 Task: Find connections with filter location L'Eliana with filter topic #linkedinlearningwith filter profile language Spanish with filter current company Vodafone with filter school Govt. Holkar Science College A.B. Road, Indore with filter industry Building Finishing Contractors with filter service category Logo Design with filter keywords title Electrical Engineer
Action: Mouse moved to (487, 60)
Screenshot: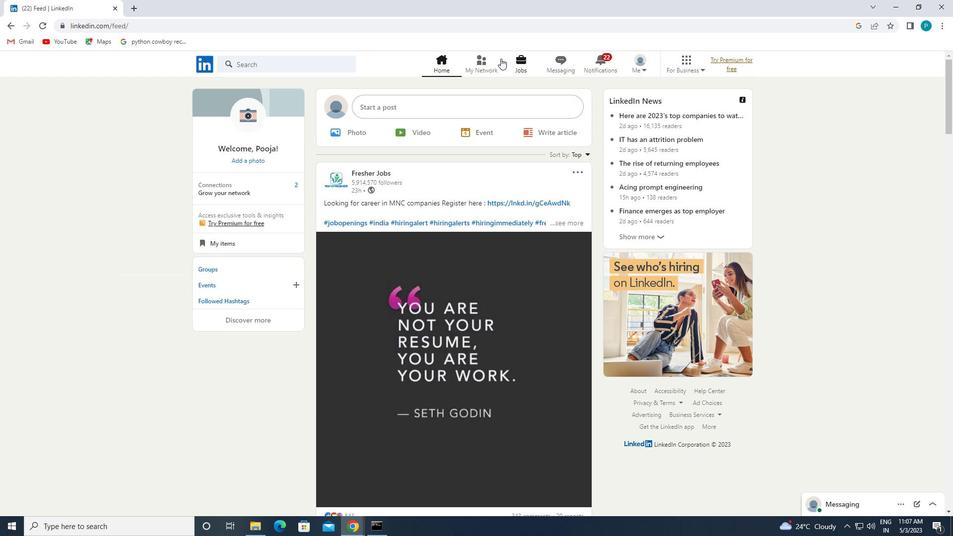 
Action: Mouse pressed left at (487, 60)
Screenshot: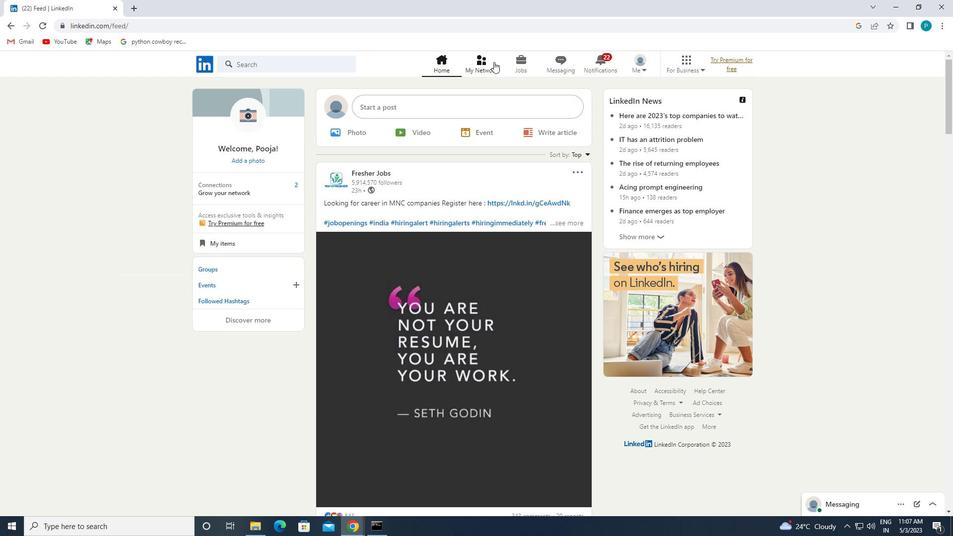 
Action: Mouse moved to (333, 115)
Screenshot: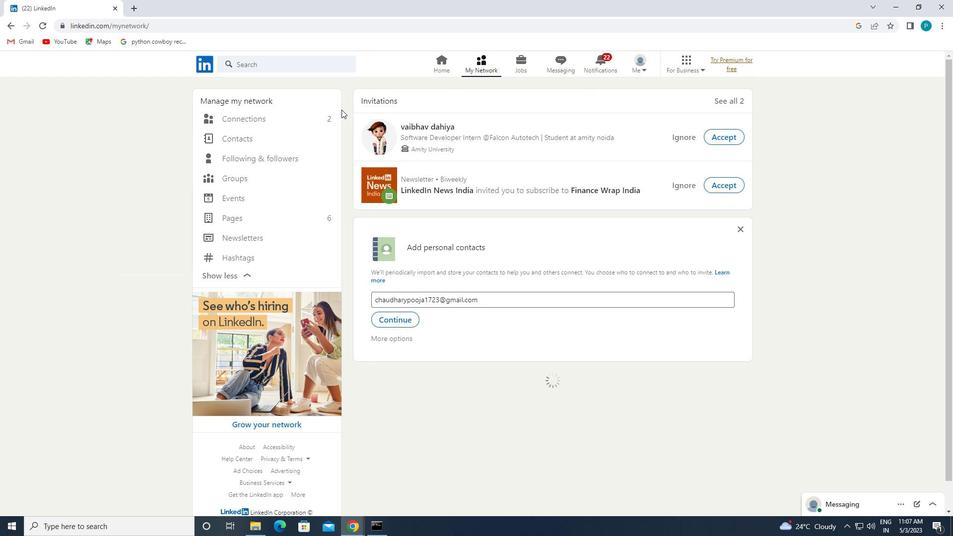 
Action: Mouse pressed left at (333, 115)
Screenshot: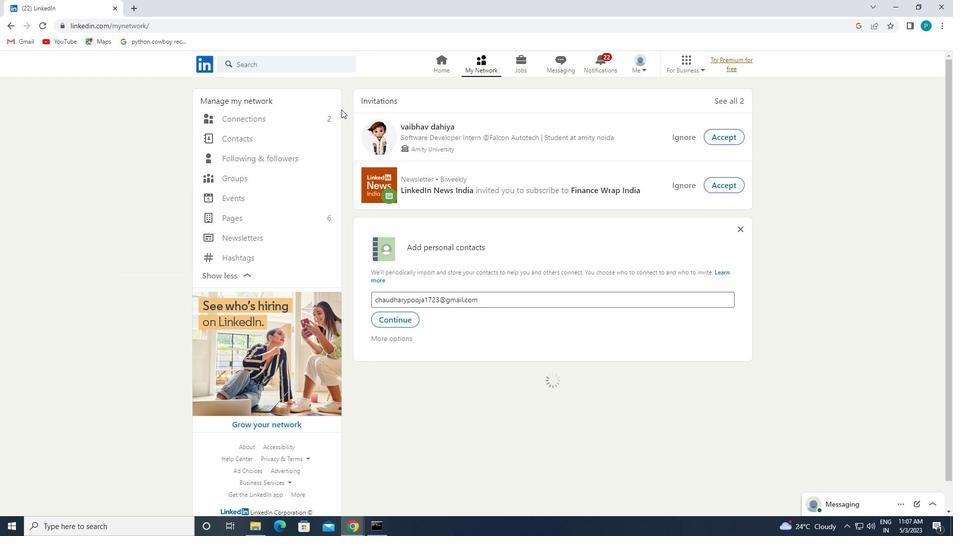 
Action: Mouse moved to (298, 118)
Screenshot: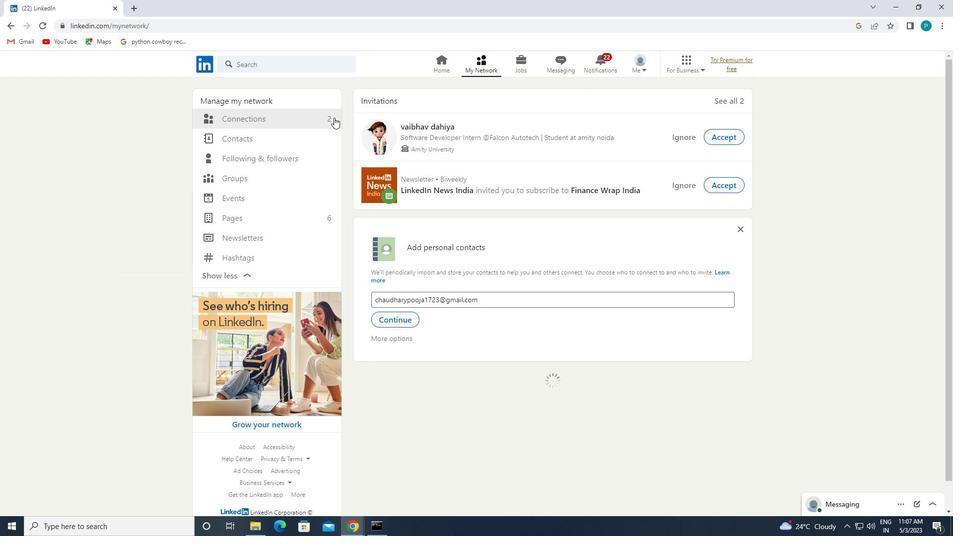 
Action: Mouse pressed left at (298, 118)
Screenshot: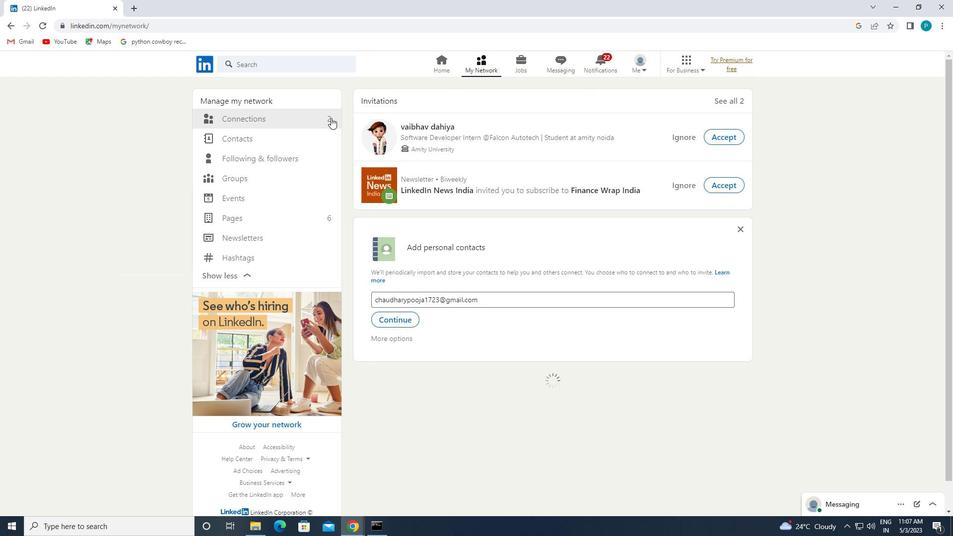 
Action: Mouse pressed left at (298, 118)
Screenshot: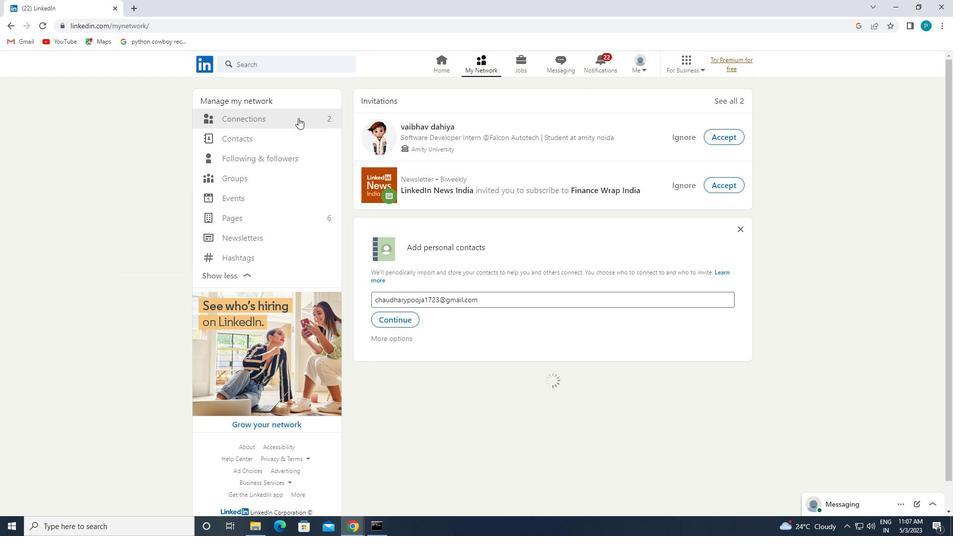 
Action: Mouse moved to (296, 116)
Screenshot: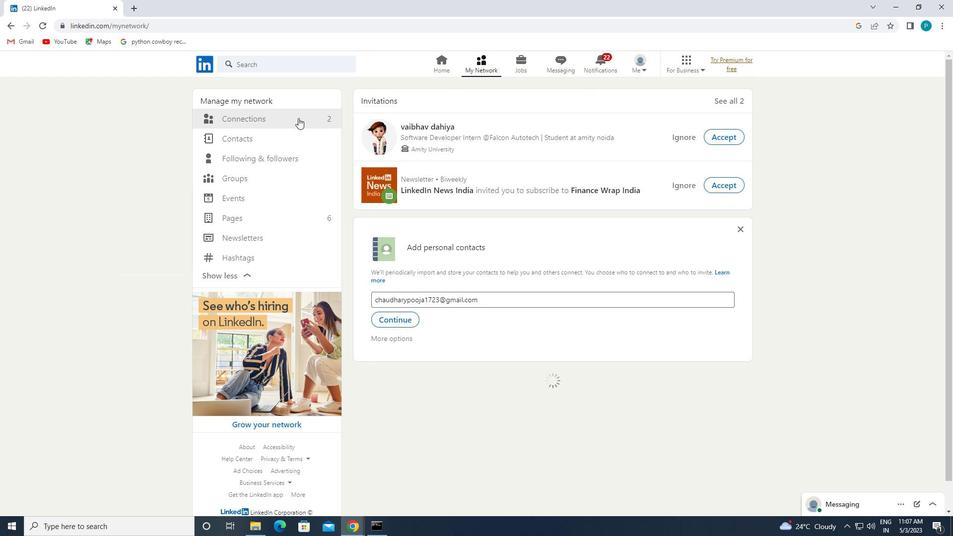 
Action: Mouse pressed left at (296, 116)
Screenshot: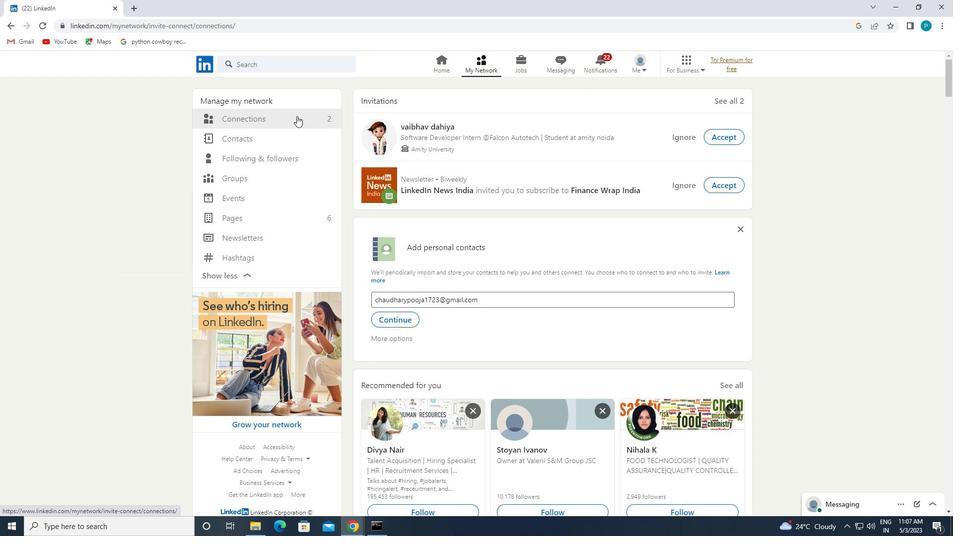 
Action: Mouse pressed left at (296, 116)
Screenshot: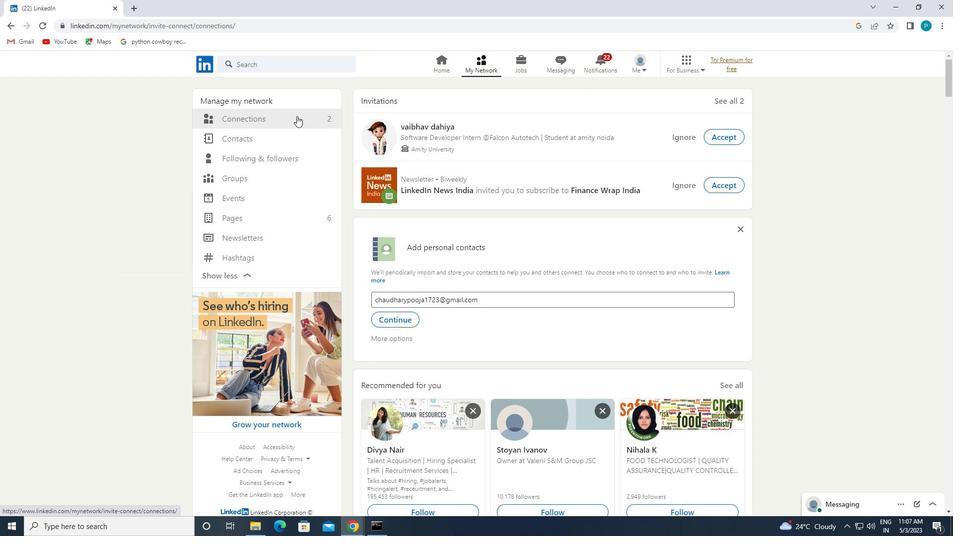 
Action: Mouse moved to (559, 124)
Screenshot: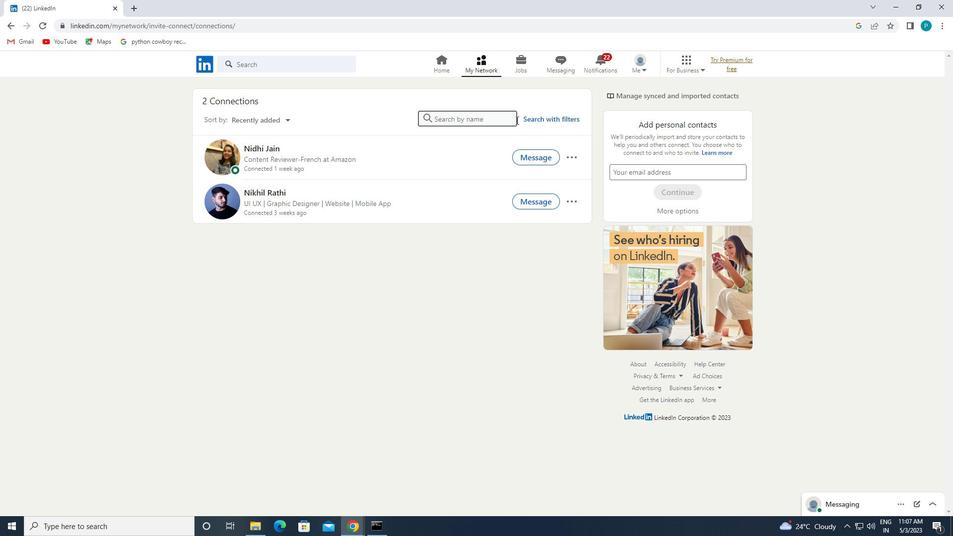 
Action: Mouse pressed left at (559, 124)
Screenshot: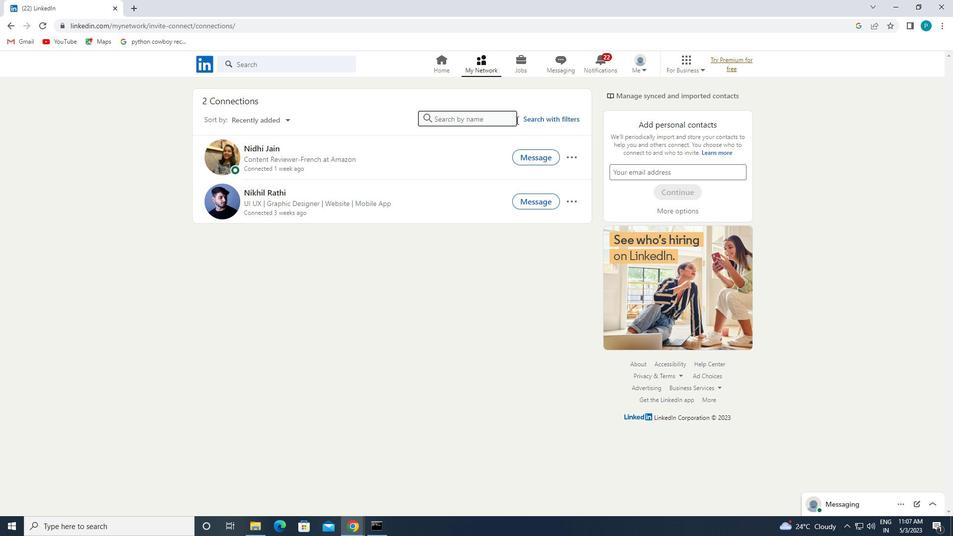 
Action: Mouse moved to (559, 122)
Screenshot: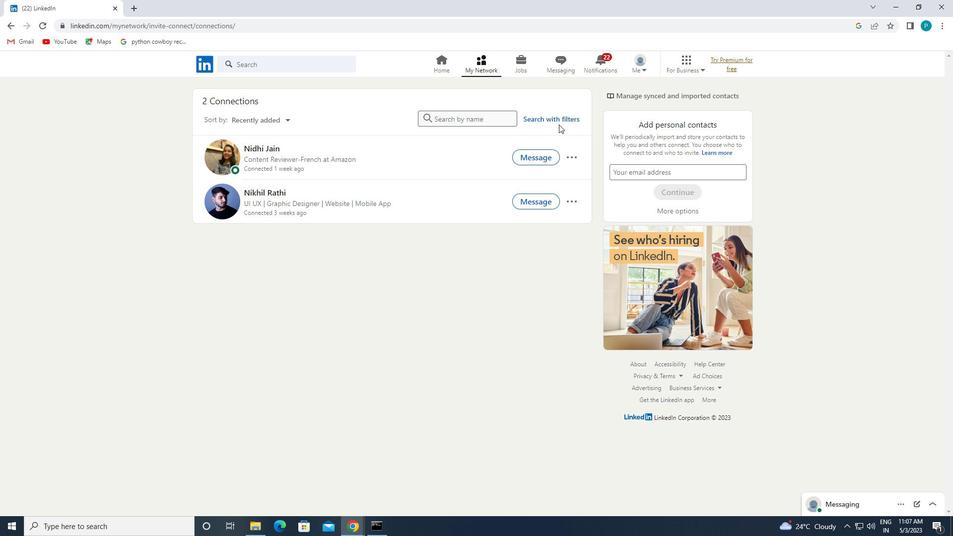 
Action: Mouse pressed left at (559, 122)
Screenshot: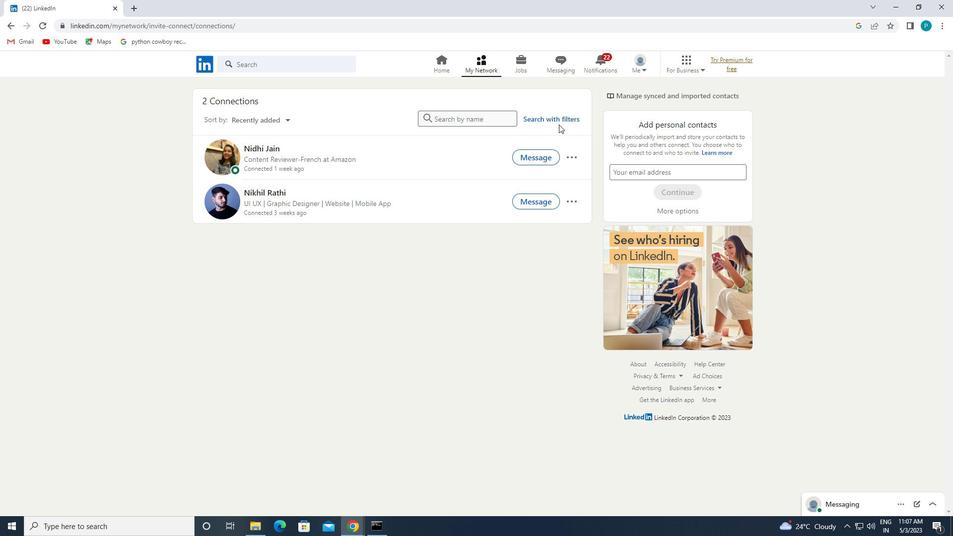 
Action: Mouse moved to (507, 86)
Screenshot: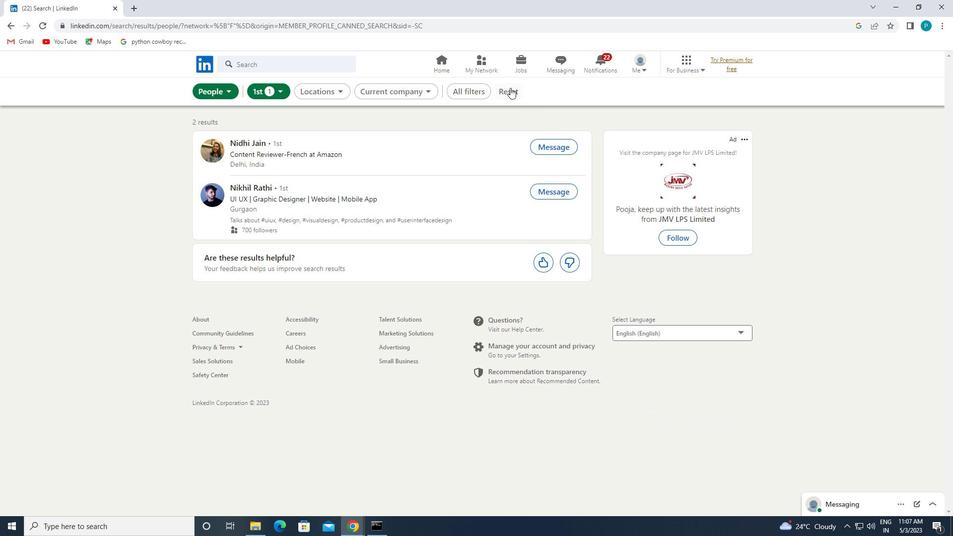 
Action: Mouse pressed left at (507, 86)
Screenshot: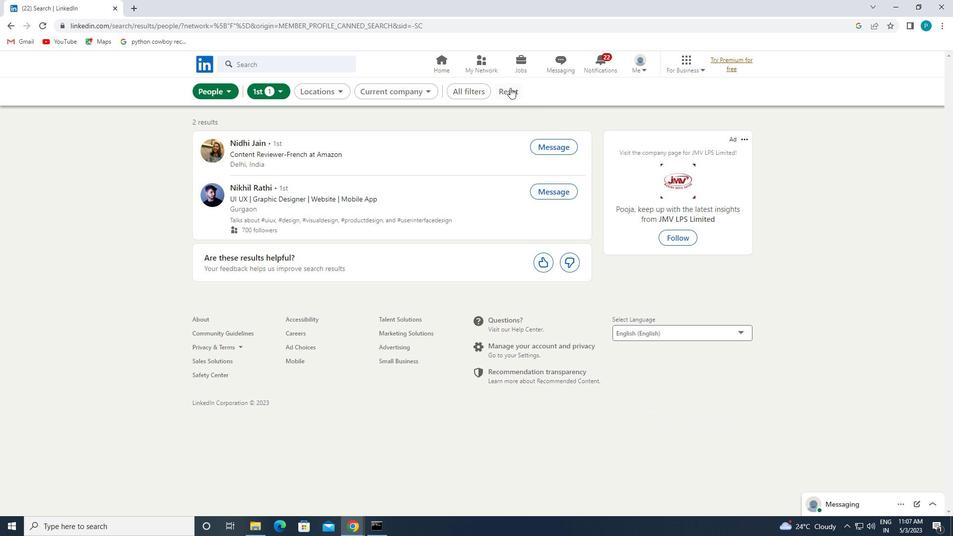 
Action: Mouse moved to (495, 93)
Screenshot: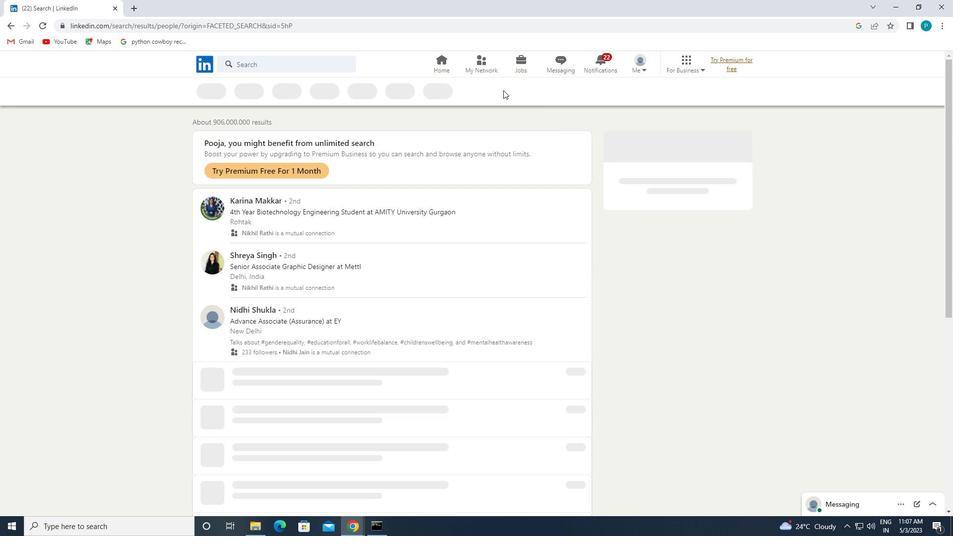 
Action: Mouse pressed left at (495, 93)
Screenshot: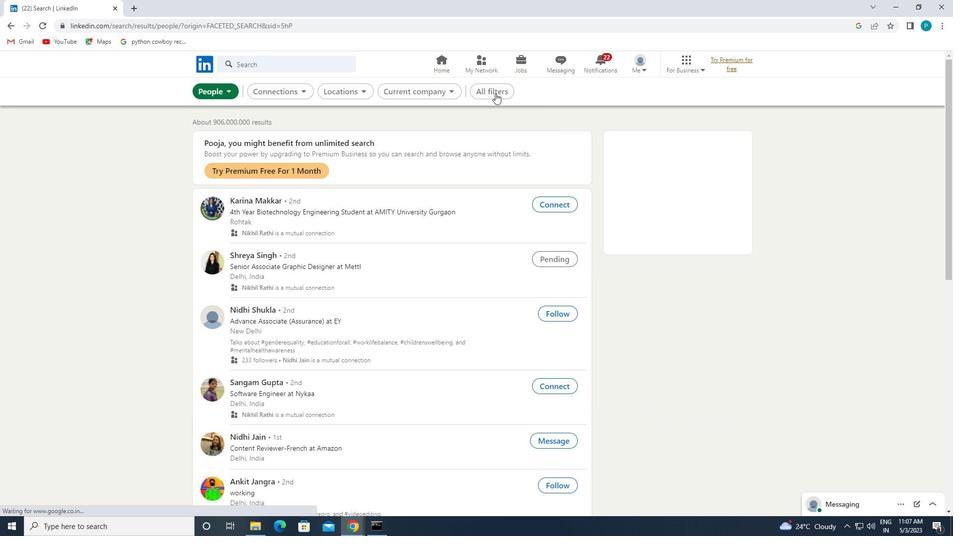 
Action: Mouse moved to (891, 304)
Screenshot: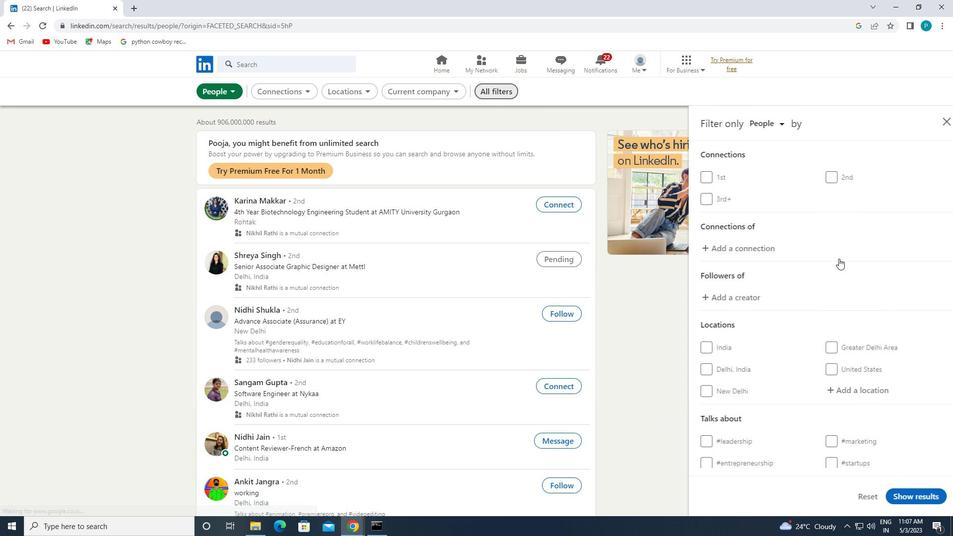 
Action: Mouse scrolled (891, 303) with delta (0, 0)
Screenshot: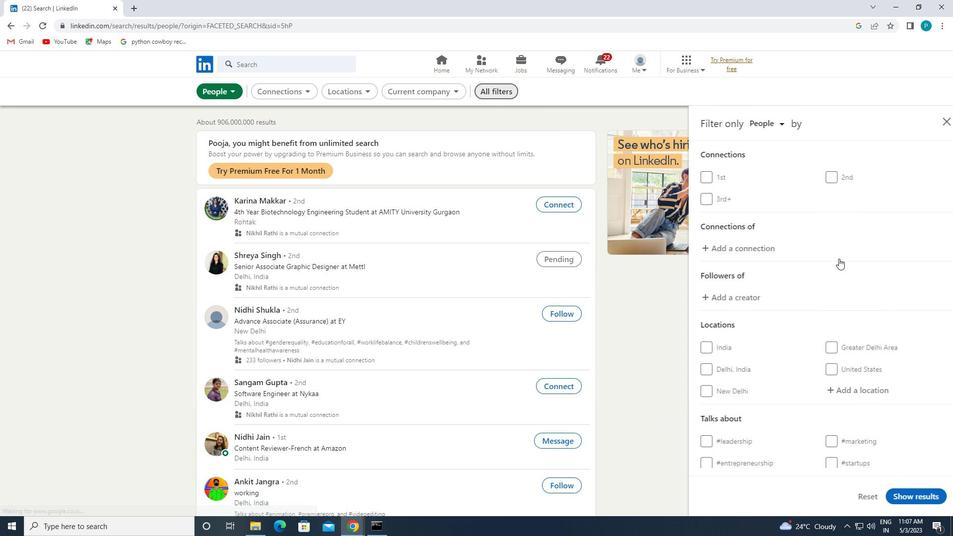 
Action: Mouse scrolled (891, 303) with delta (0, 0)
Screenshot: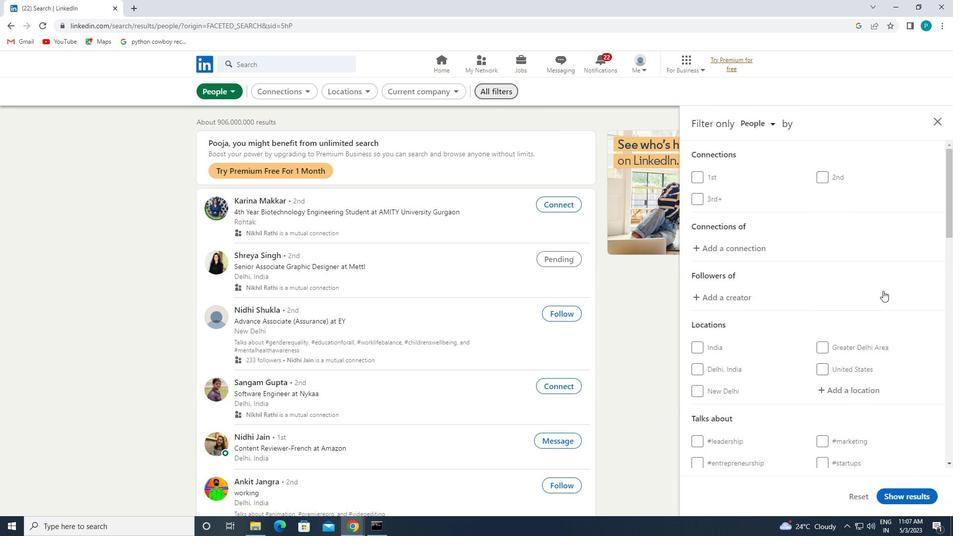 
Action: Mouse moved to (847, 293)
Screenshot: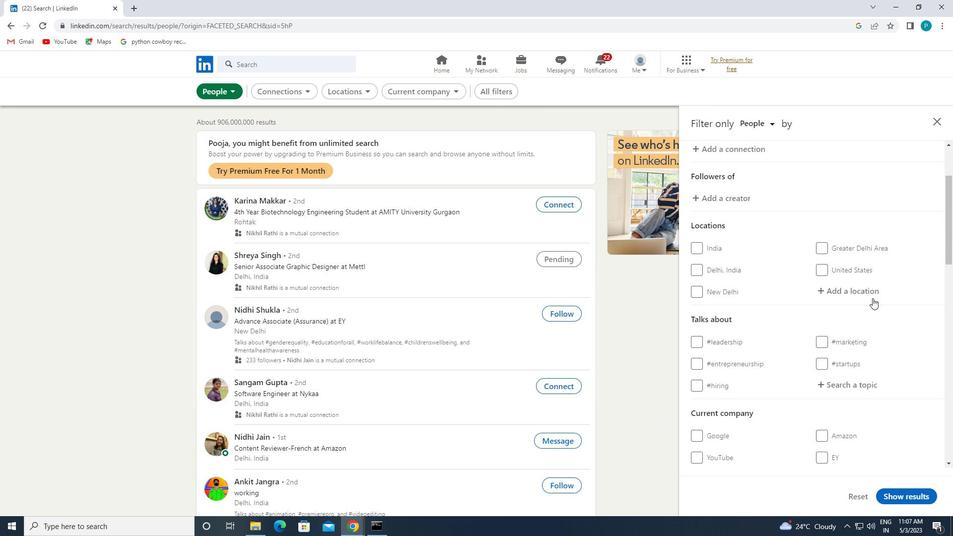 
Action: Mouse pressed left at (847, 293)
Screenshot: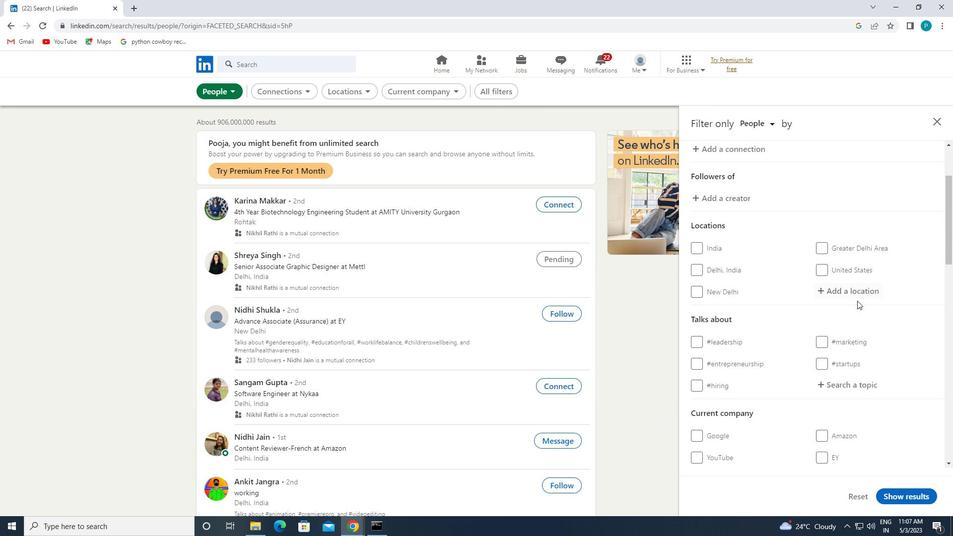 
Action: Mouse moved to (853, 297)
Screenshot: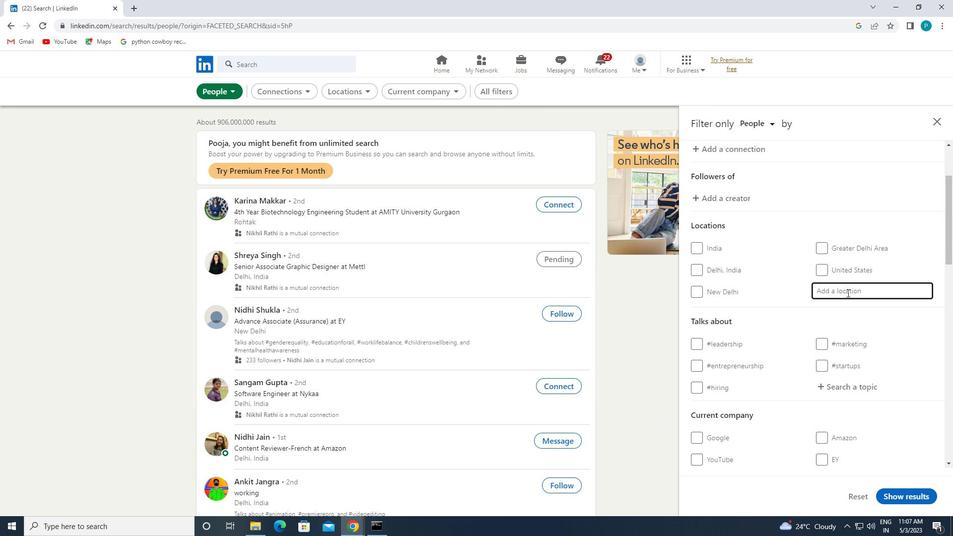 
Action: Key pressed <Key.caps_lock>l<Key.caps_lock>'<Key.space><Key.caps_lock>e<Key.caps_lock>liana
Screenshot: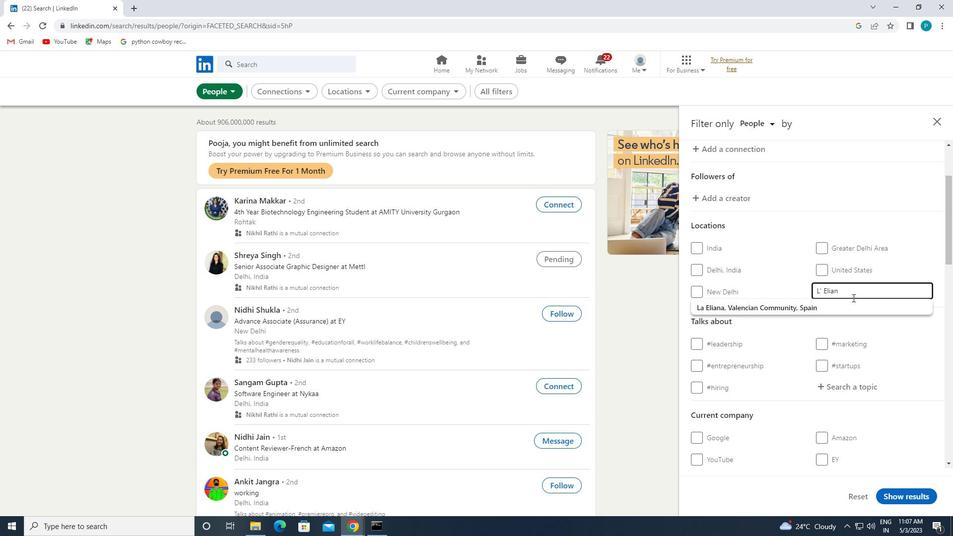 
Action: Mouse moved to (820, 304)
Screenshot: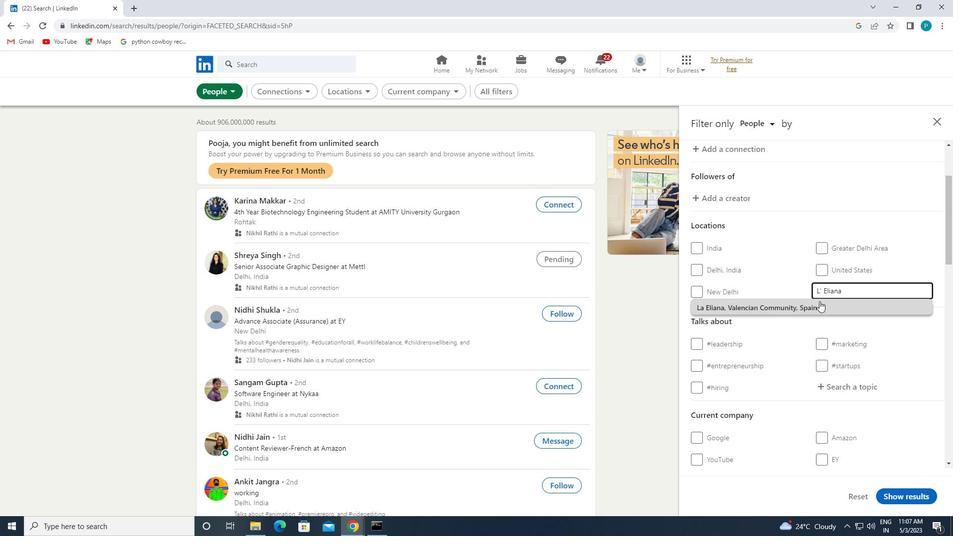 
Action: Mouse pressed left at (820, 304)
Screenshot: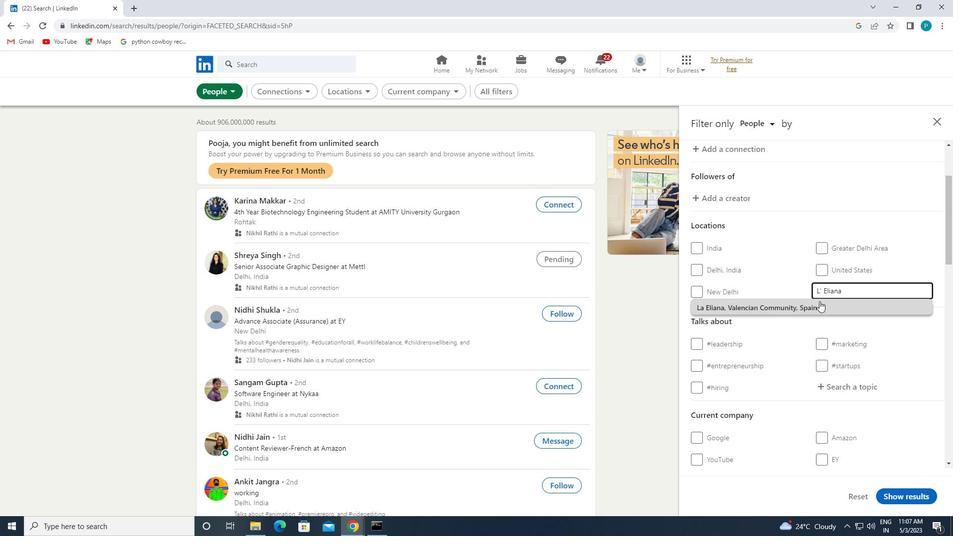 
Action: Mouse moved to (824, 303)
Screenshot: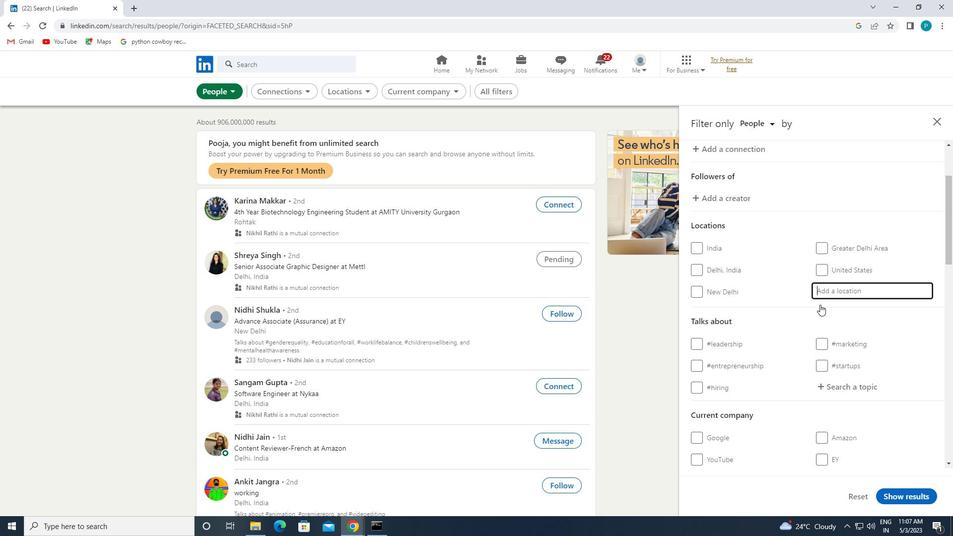 
Action: Mouse scrolled (824, 302) with delta (0, 0)
Screenshot: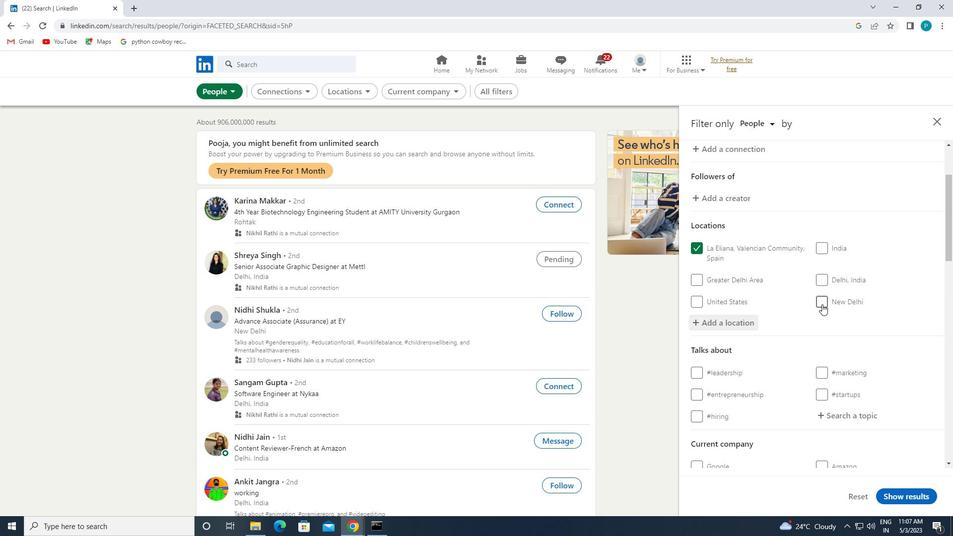 
Action: Mouse scrolled (824, 302) with delta (0, 0)
Screenshot: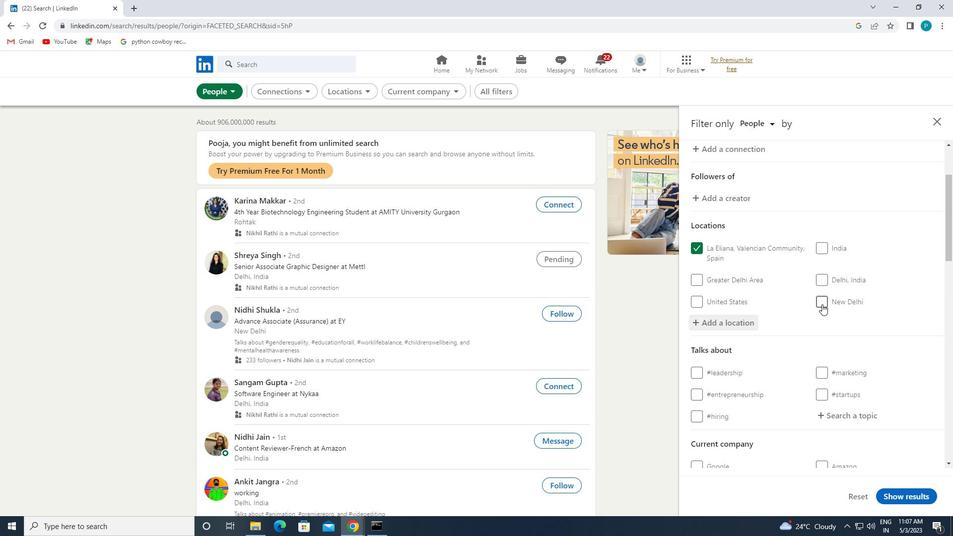 
Action: Mouse moved to (851, 318)
Screenshot: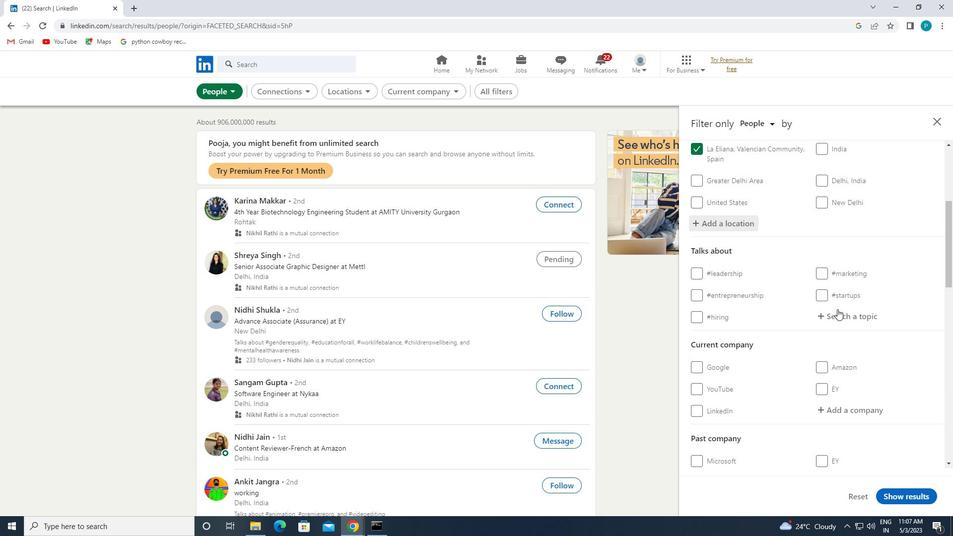 
Action: Mouse pressed left at (851, 318)
Screenshot: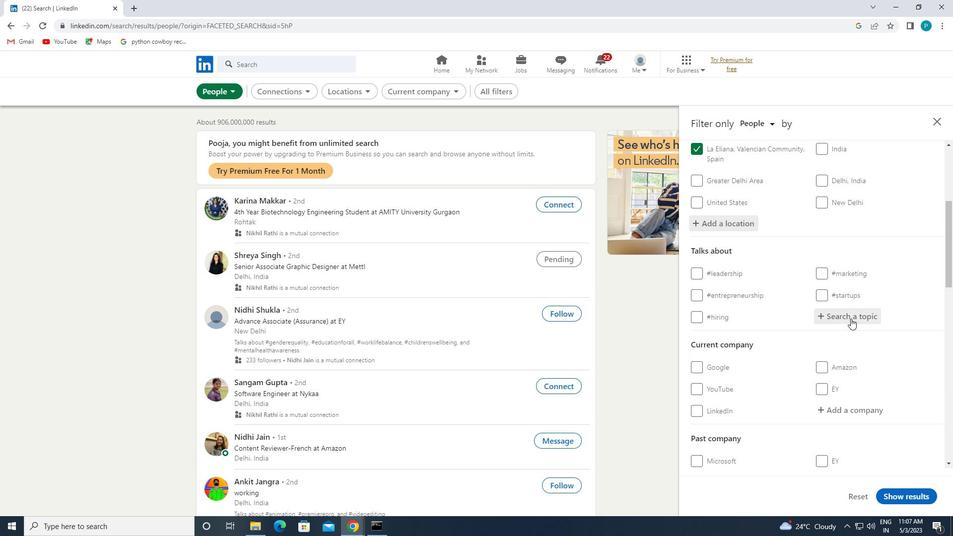 
Action: Mouse moved to (852, 319)
Screenshot: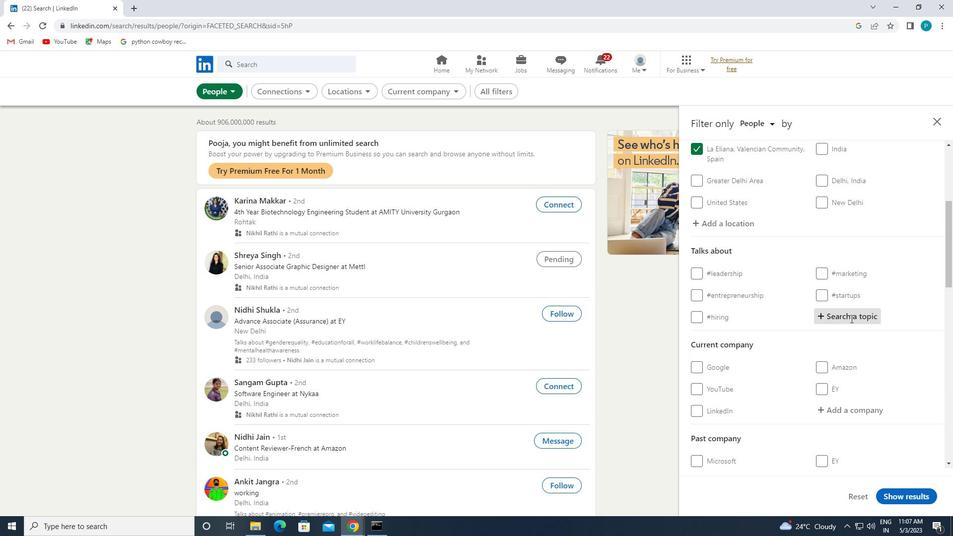 
Action: Key pressed <Key.shift>#<Key.caps_lock><Key.caps_lock>LINKEDIN<Key.caps_lock>L<Key.caps_lock>EARNING
Screenshot: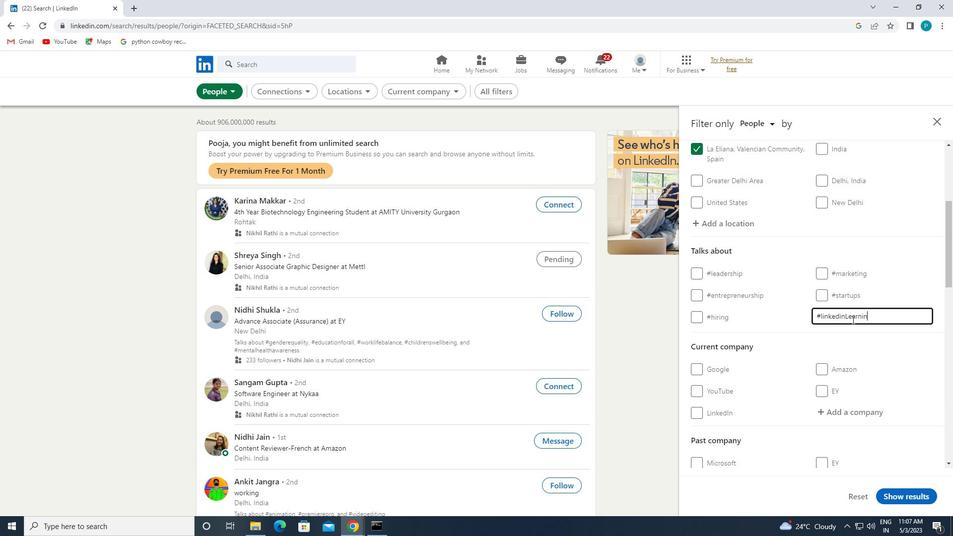 
Action: Mouse moved to (829, 369)
Screenshot: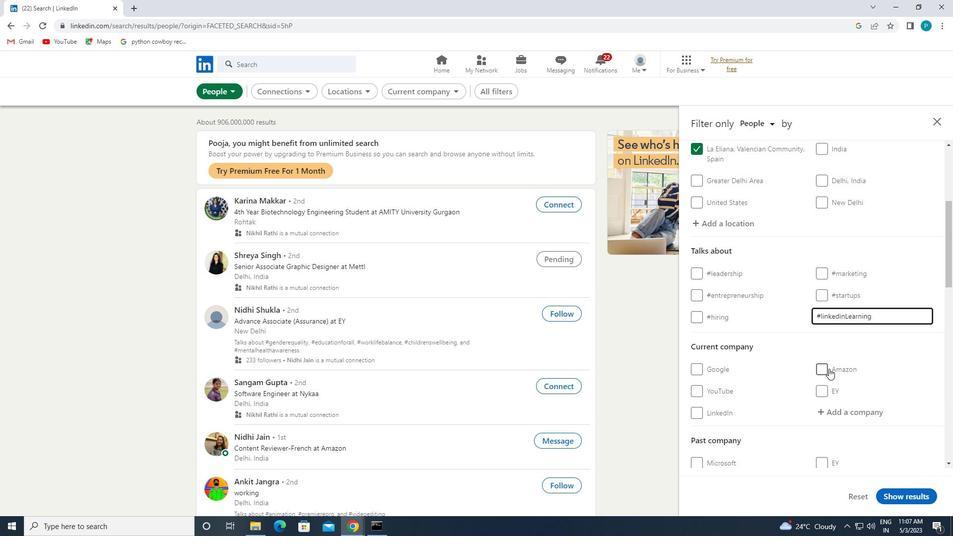 
Action: Mouse scrolled (829, 368) with delta (0, 0)
Screenshot: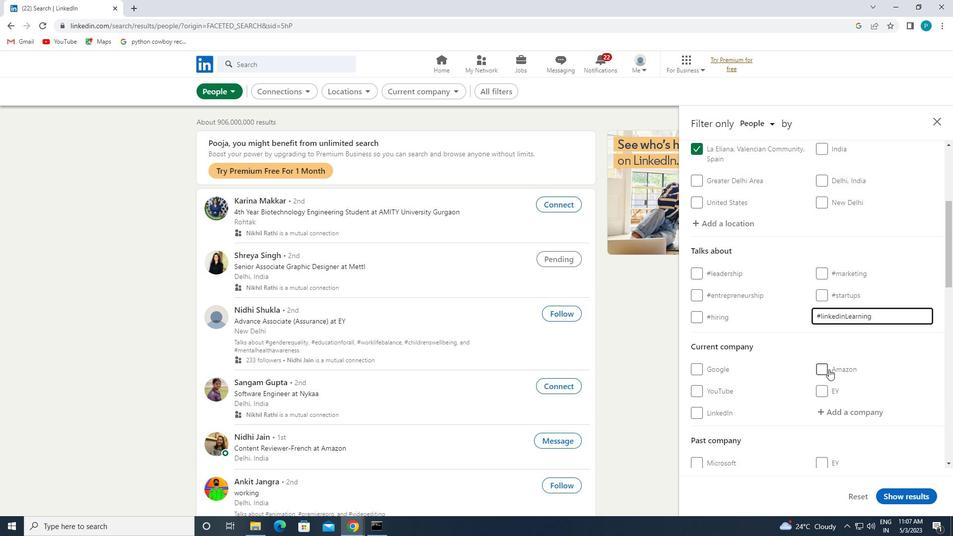 
Action: Mouse scrolled (829, 368) with delta (0, 0)
Screenshot: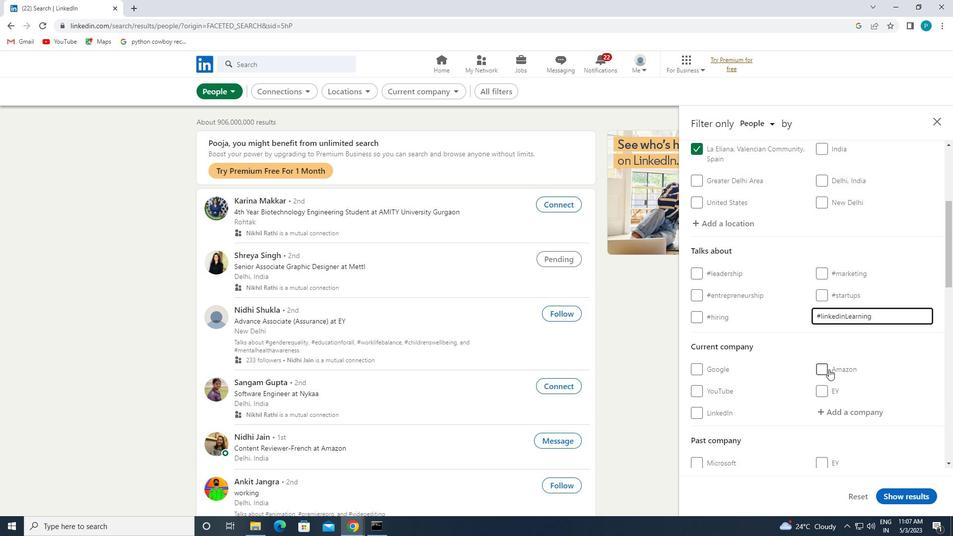 
Action: Mouse scrolled (829, 368) with delta (0, 0)
Screenshot: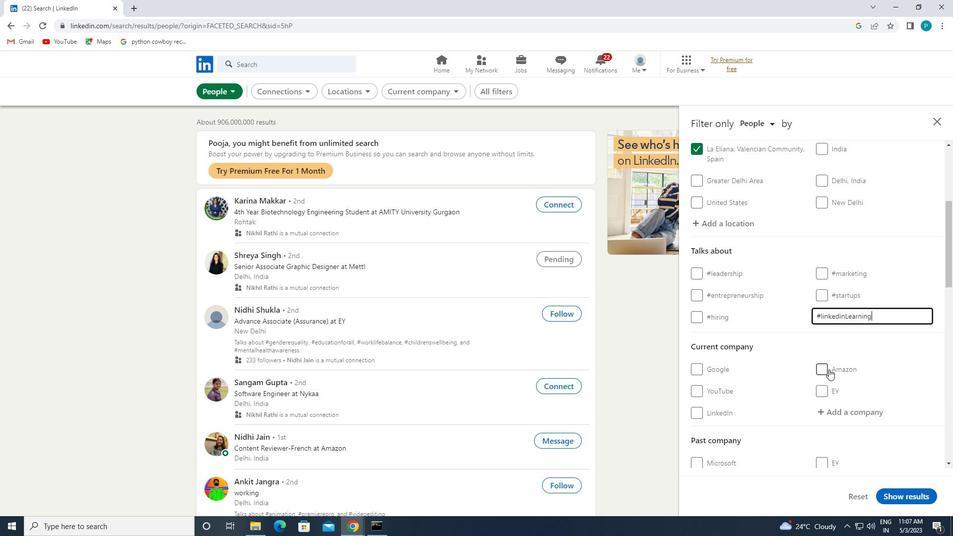 
Action: Mouse moved to (799, 387)
Screenshot: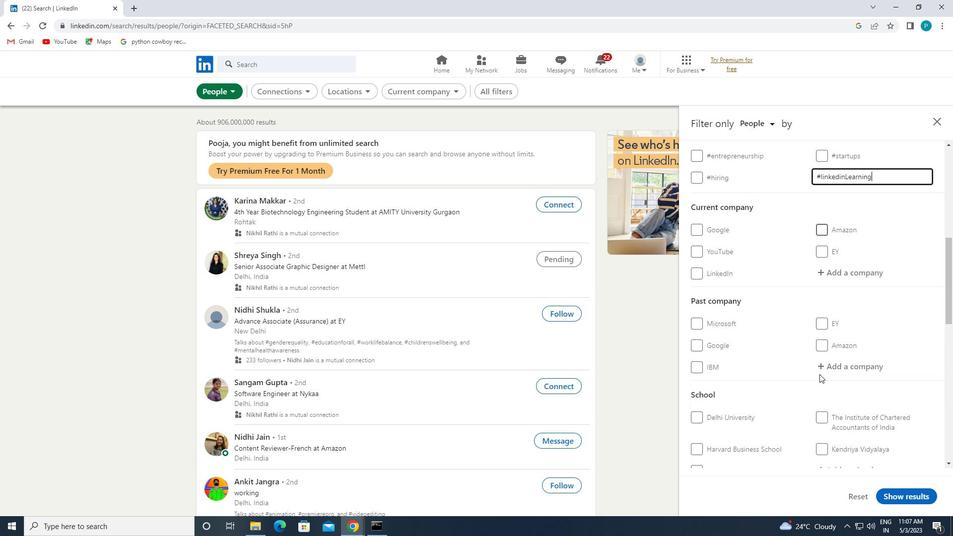 
Action: Mouse scrolled (799, 387) with delta (0, 0)
Screenshot: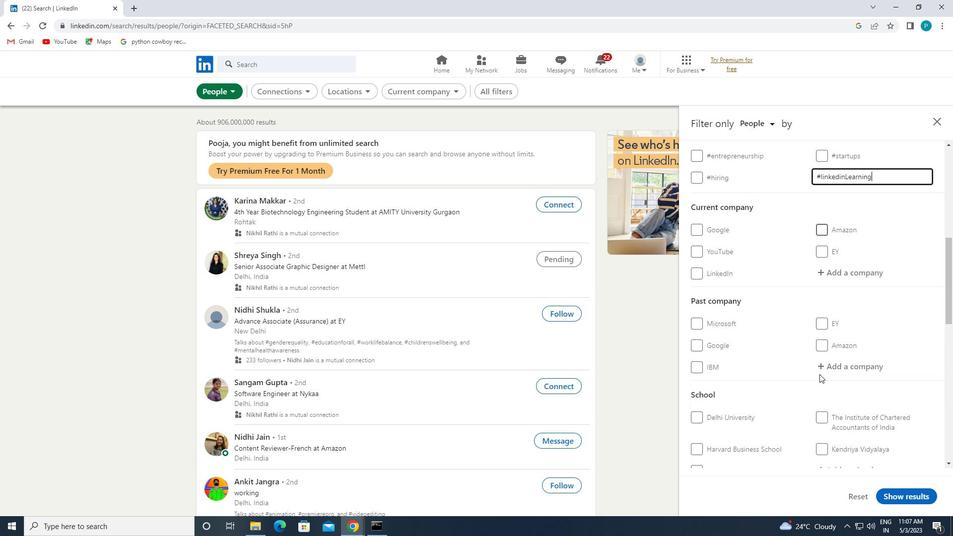 
Action: Mouse moved to (798, 387)
Screenshot: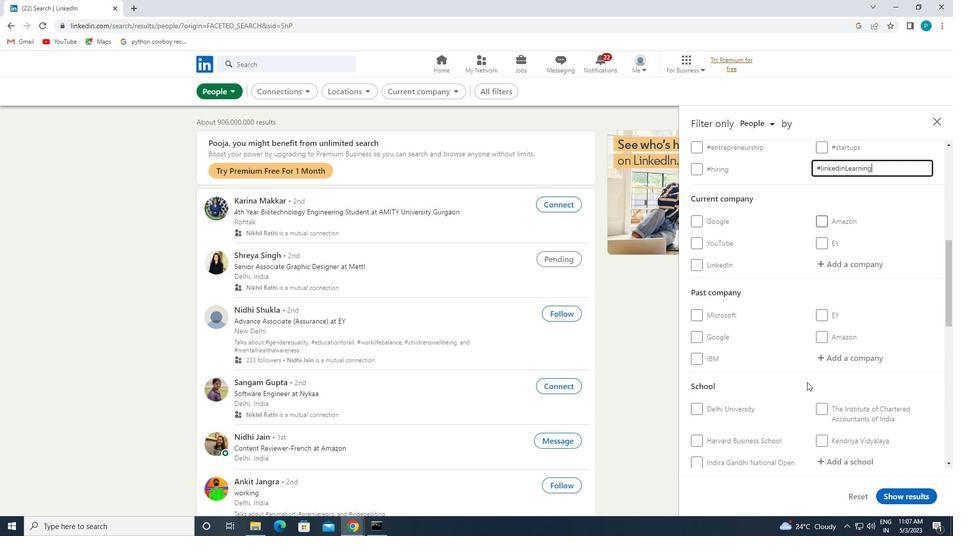 
Action: Mouse scrolled (798, 387) with delta (0, 0)
Screenshot: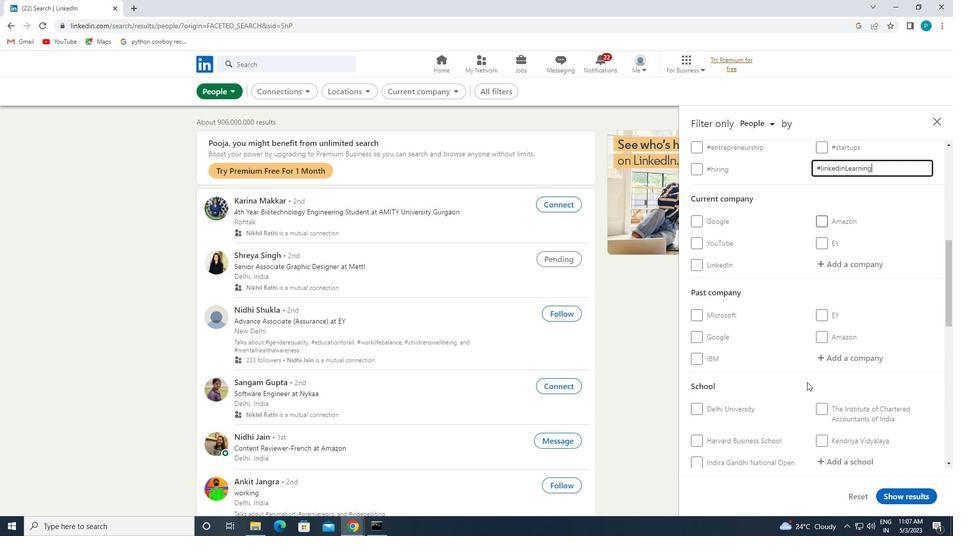 
Action: Mouse moved to (756, 375)
Screenshot: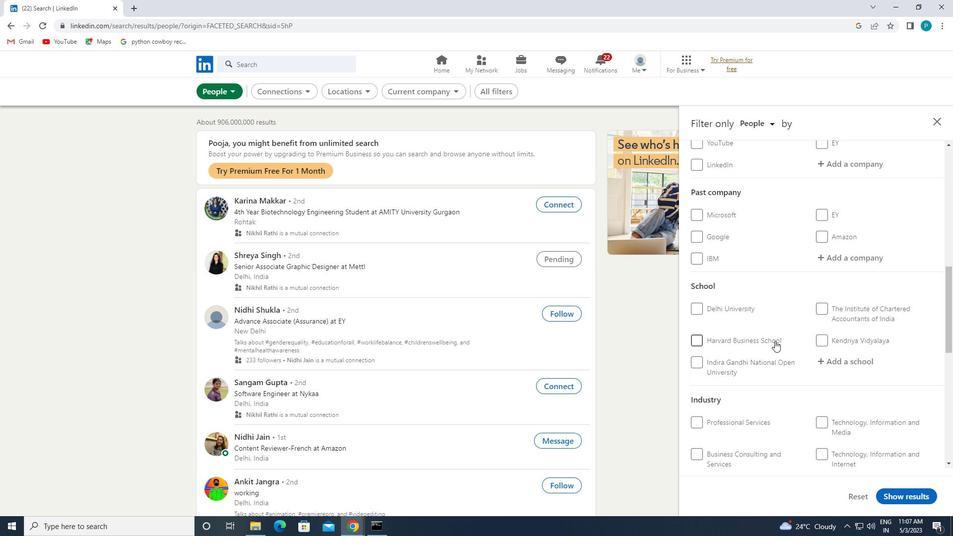 
Action: Mouse scrolled (756, 375) with delta (0, 0)
Screenshot: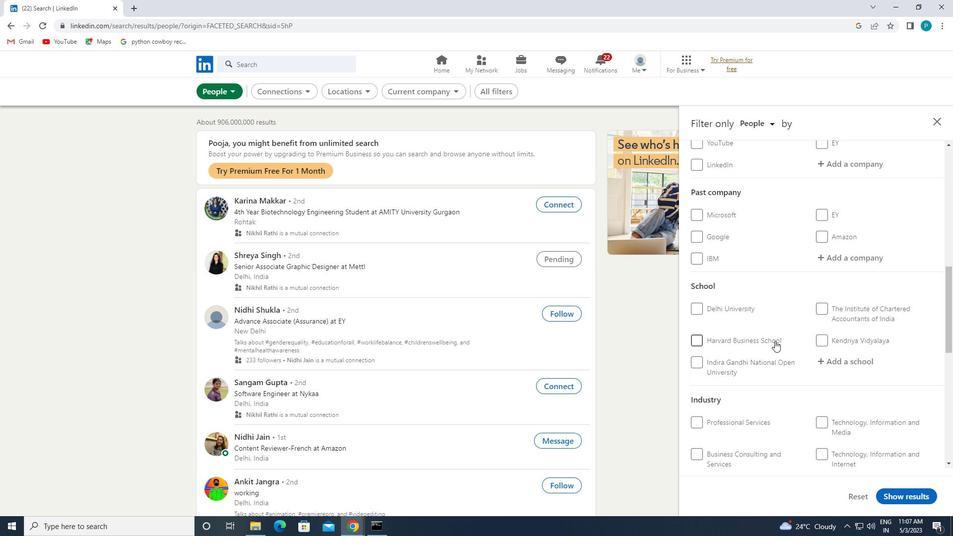 
Action: Mouse moved to (708, 432)
Screenshot: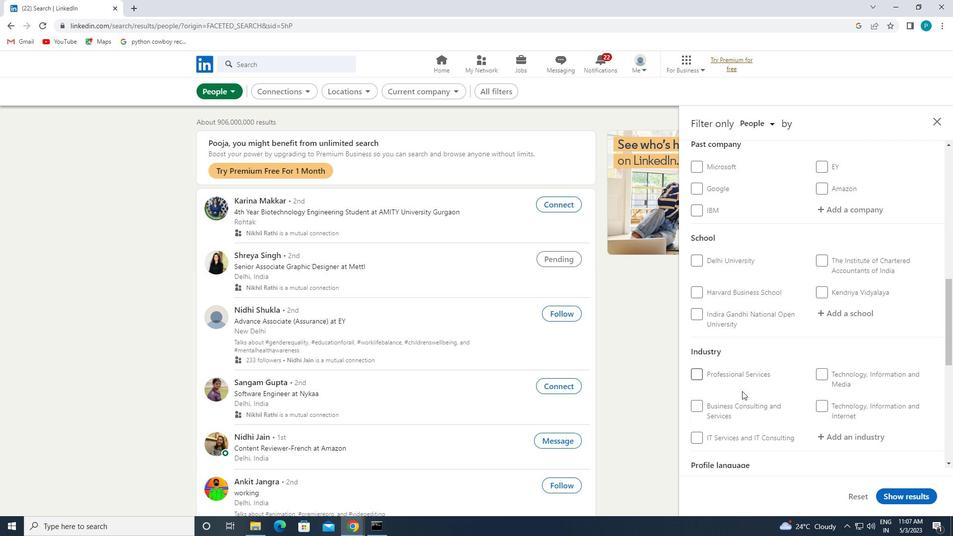 
Action: Mouse scrolled (708, 431) with delta (0, 0)
Screenshot: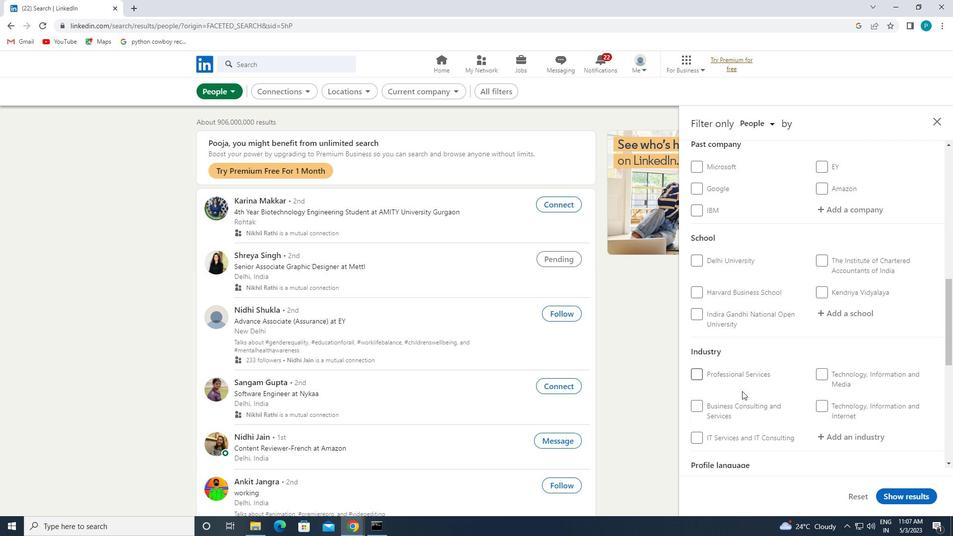 
Action: Mouse moved to (708, 432)
Screenshot: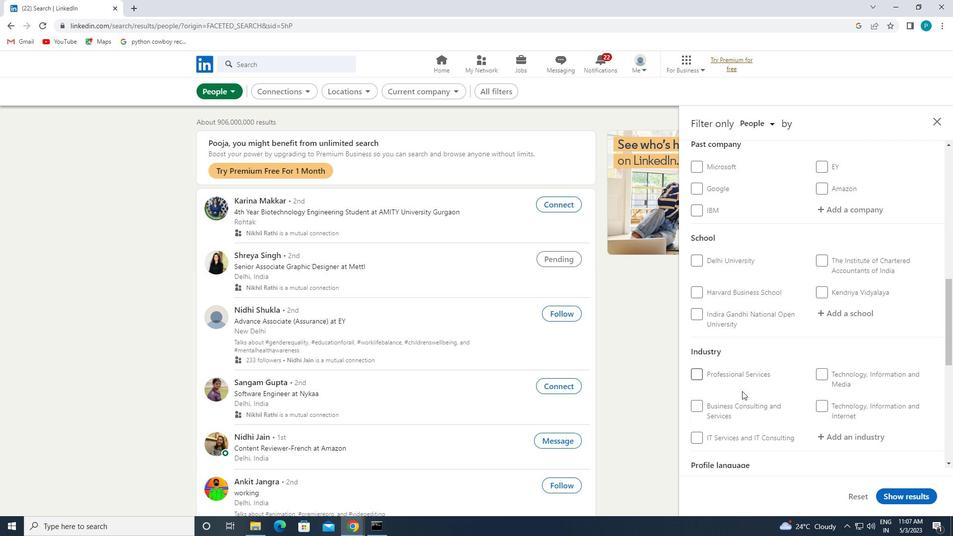 
Action: Mouse scrolled (708, 432) with delta (0, 0)
Screenshot: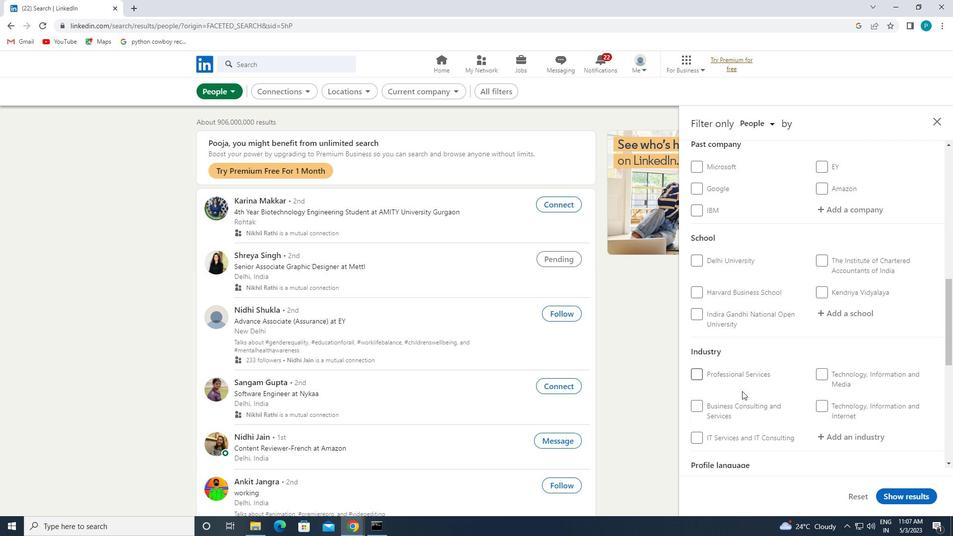 
Action: Mouse moved to (719, 404)
Screenshot: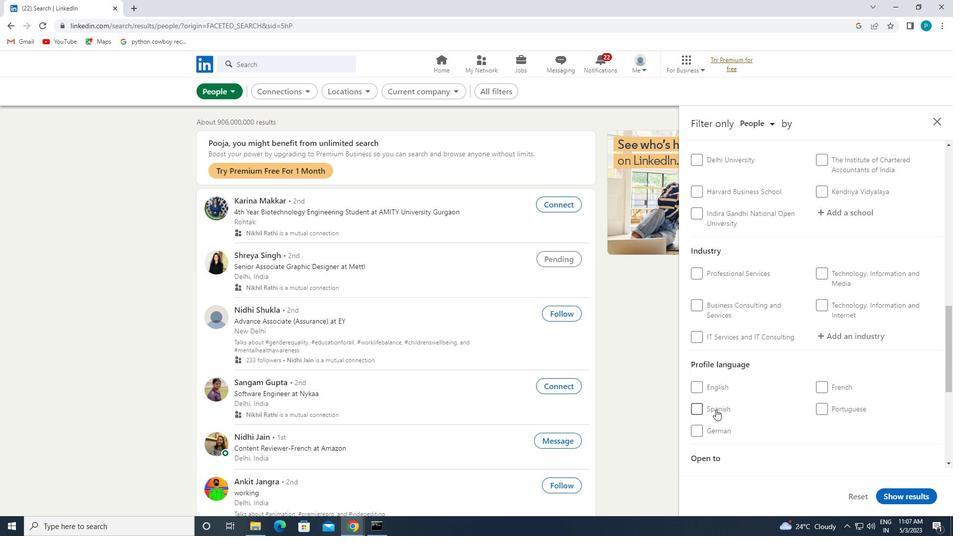
Action: Mouse pressed left at (719, 404)
Screenshot: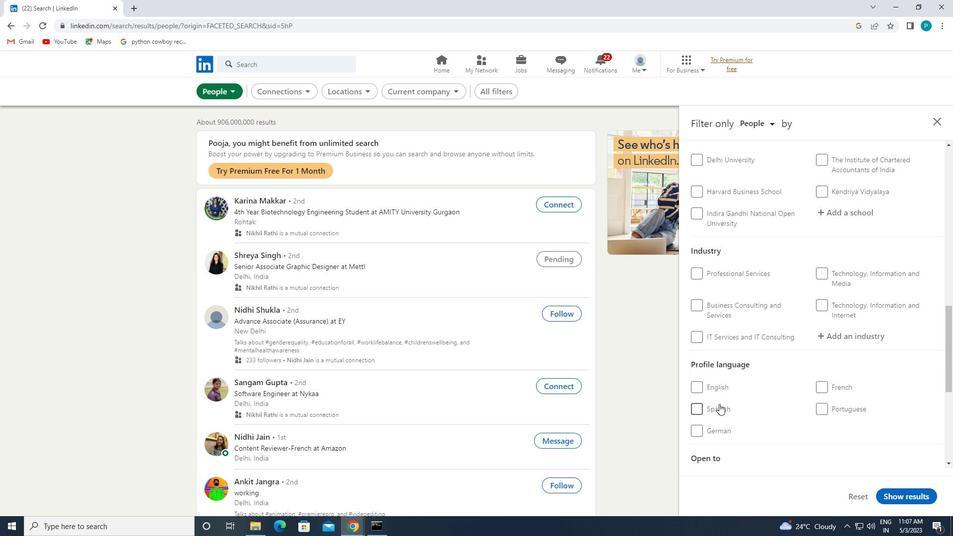
Action: Mouse moved to (805, 387)
Screenshot: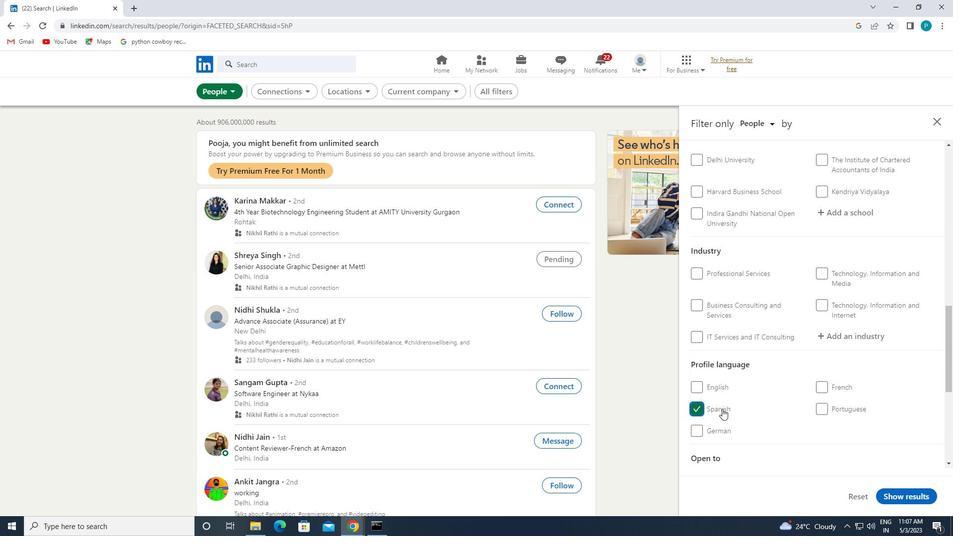 
Action: Mouse scrolled (805, 387) with delta (0, 0)
Screenshot: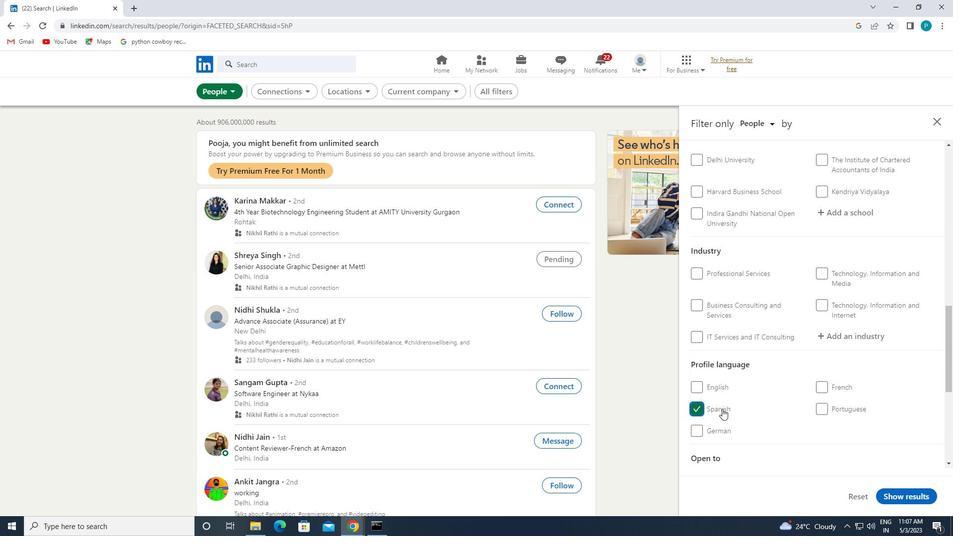 
Action: Mouse moved to (806, 383)
Screenshot: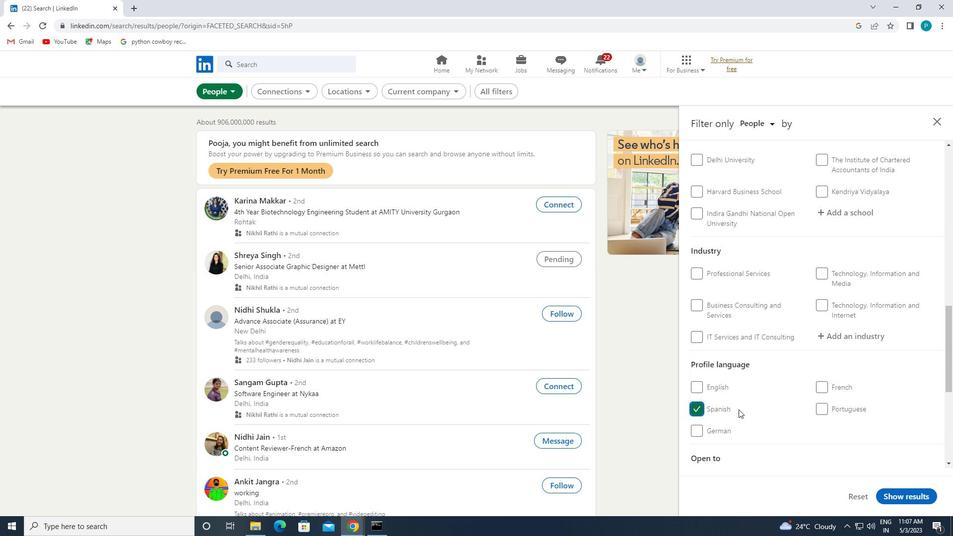 
Action: Mouse scrolled (806, 384) with delta (0, 0)
Screenshot: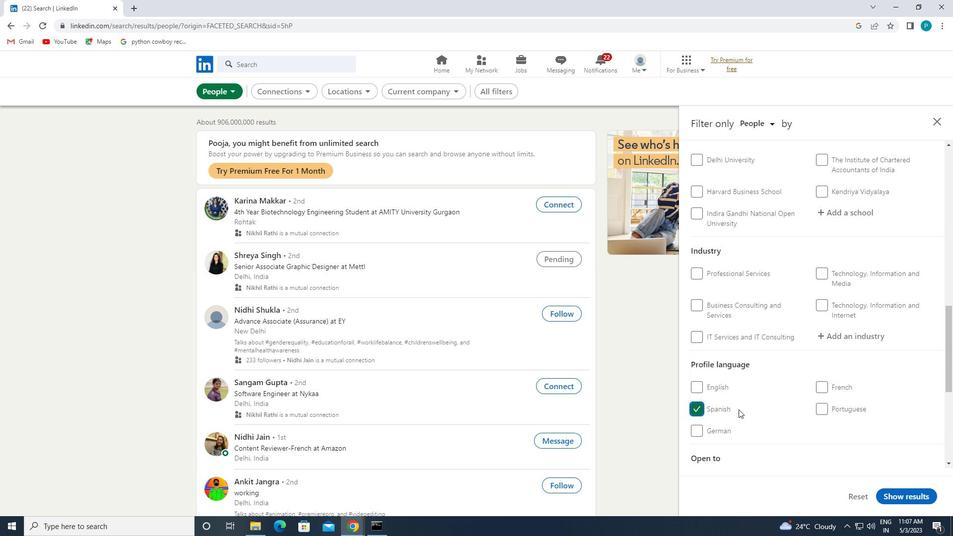
Action: Mouse moved to (809, 362)
Screenshot: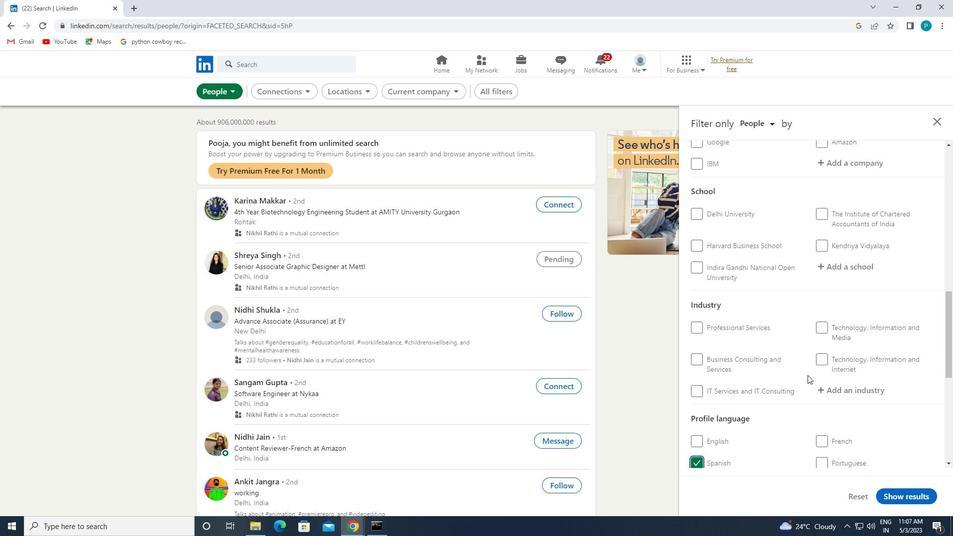 
Action: Mouse scrolled (809, 363) with delta (0, 0)
Screenshot: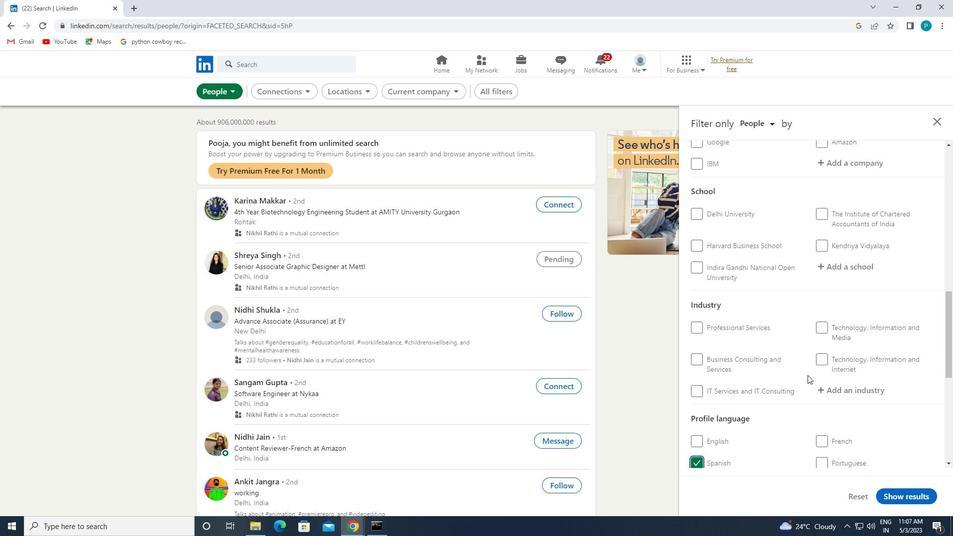 
Action: Mouse moved to (809, 360)
Screenshot: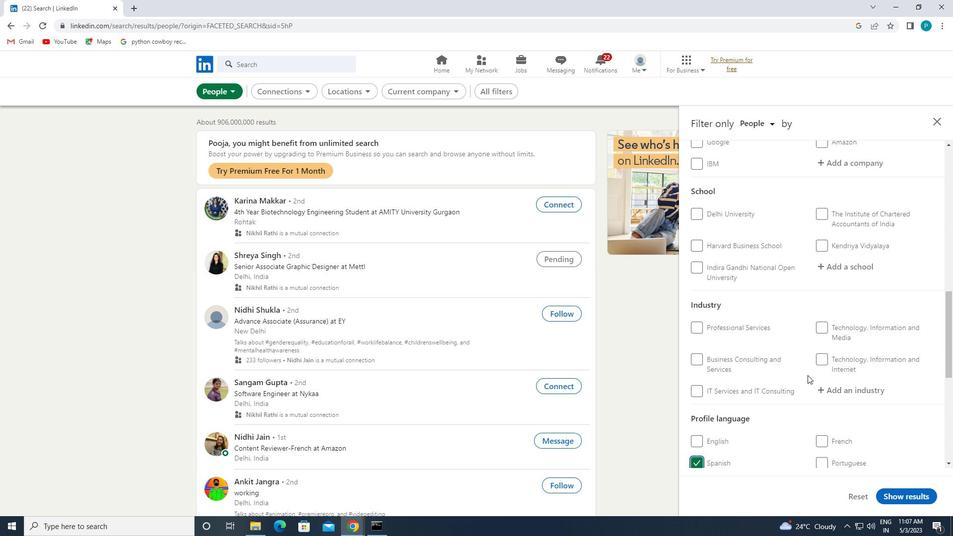
Action: Mouse scrolled (809, 360) with delta (0, 0)
Screenshot: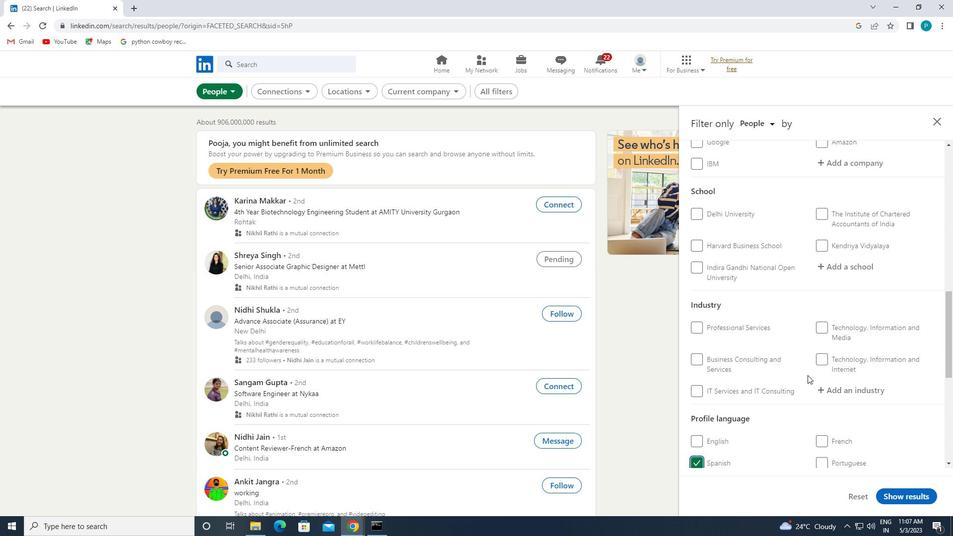 
Action: Mouse moved to (810, 358)
Screenshot: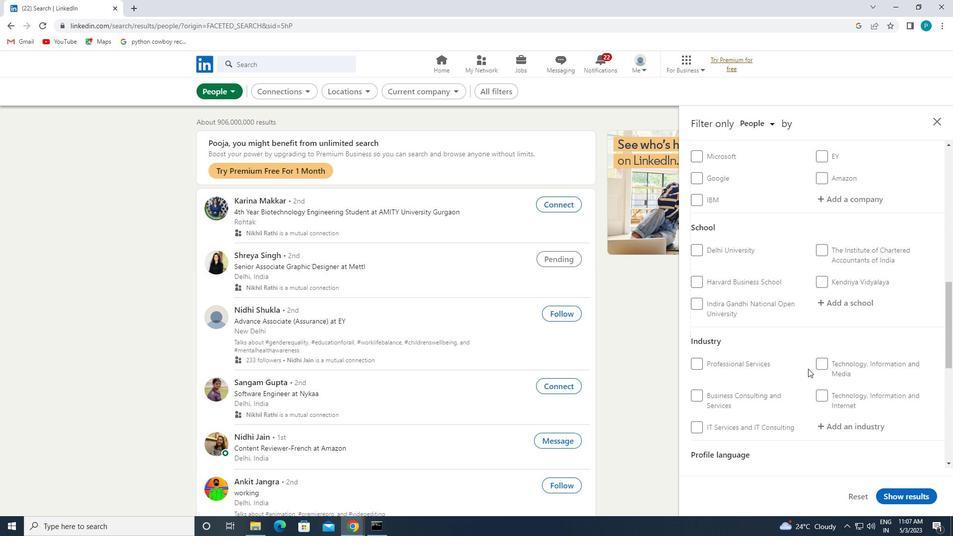 
Action: Mouse scrolled (810, 359) with delta (0, 0)
Screenshot: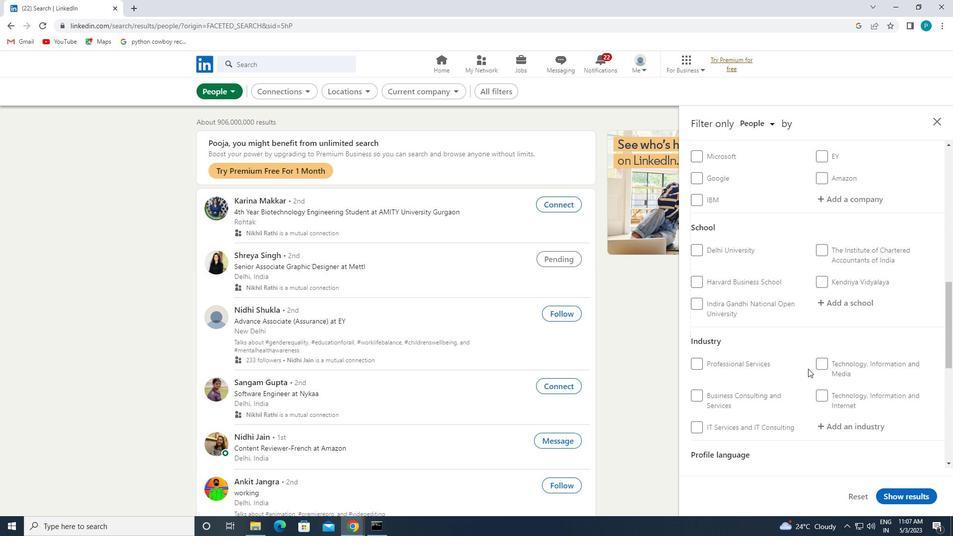 
Action: Mouse moved to (810, 357)
Screenshot: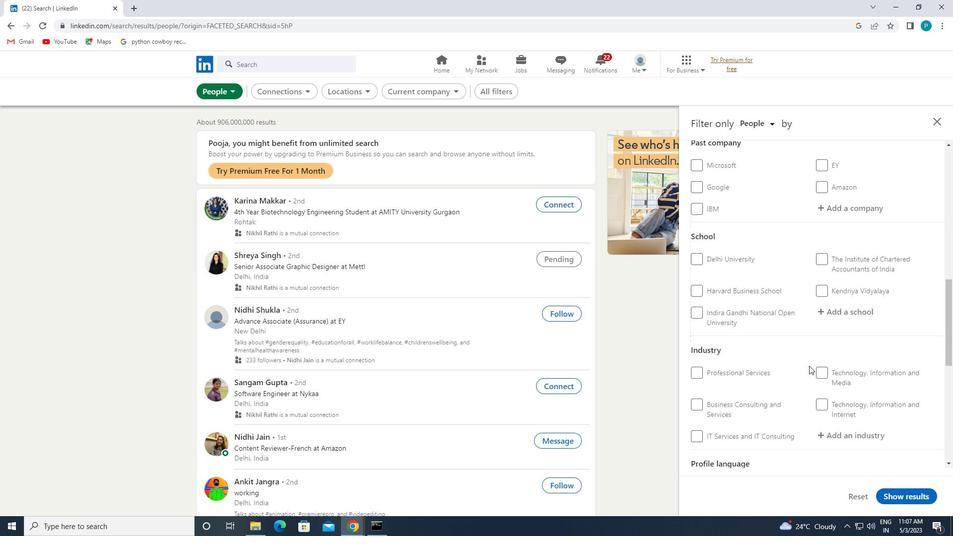 
Action: Mouse scrolled (810, 358) with delta (0, 0)
Screenshot: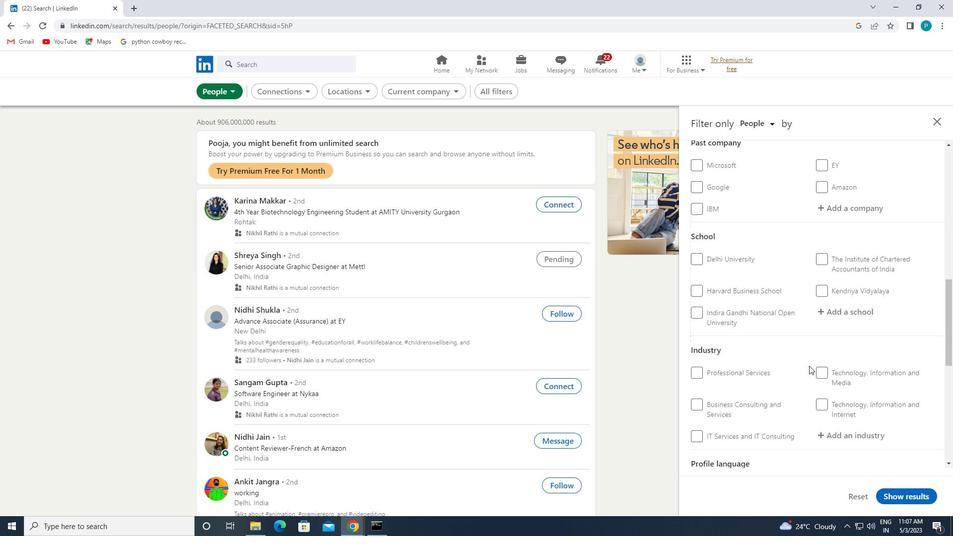 
Action: Mouse moved to (830, 314)
Screenshot: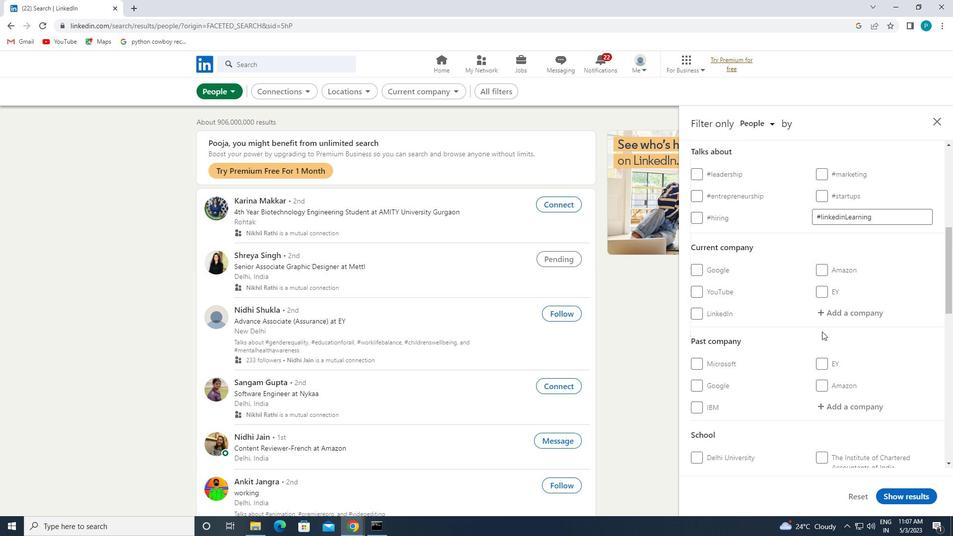 
Action: Mouse pressed left at (830, 314)
Screenshot: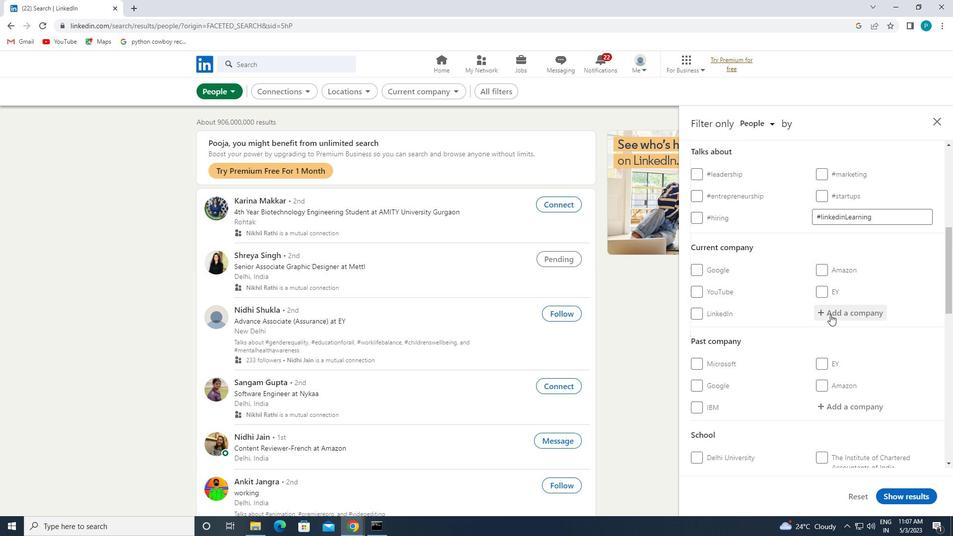 
Action: Key pressed <Key.caps_lock>V<Key.caps_lock>ODAFONE
Screenshot: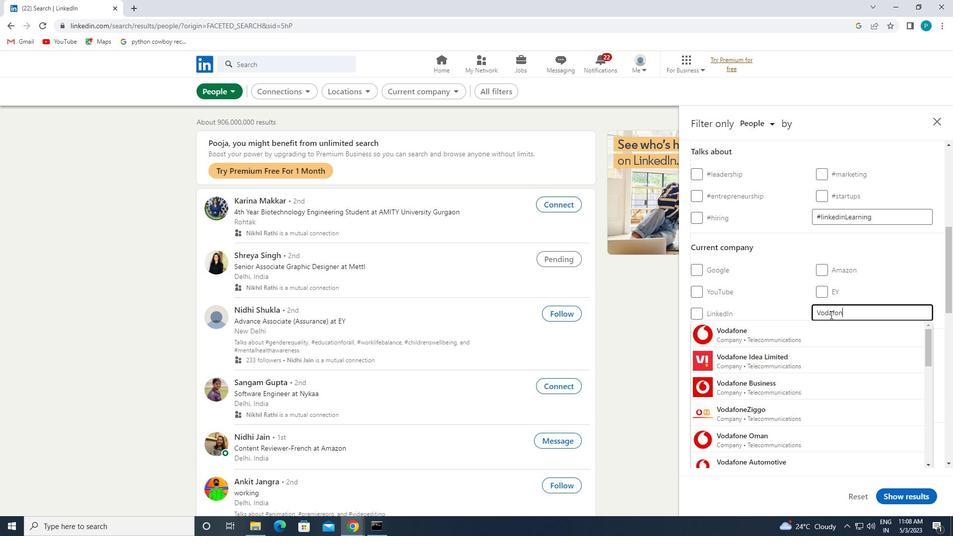 
Action: Mouse moved to (811, 335)
Screenshot: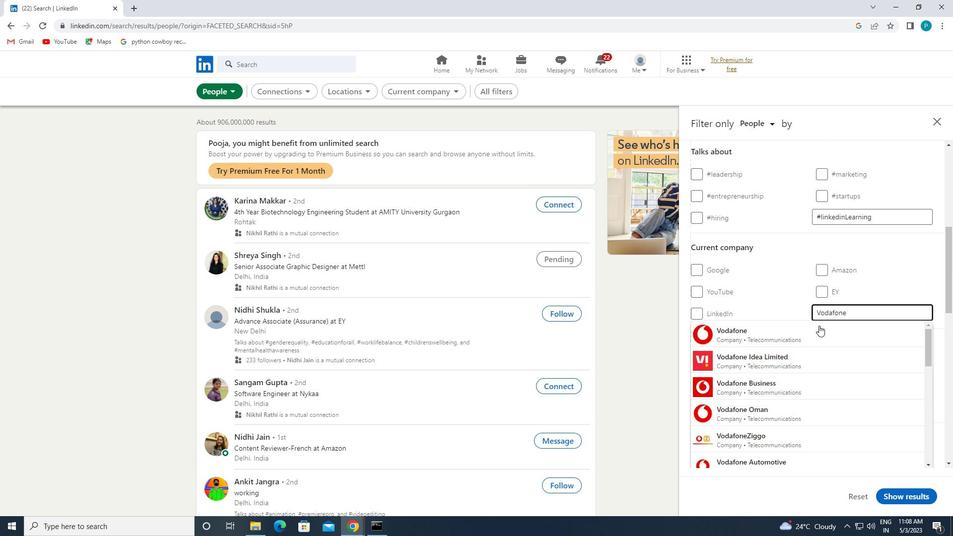
Action: Mouse pressed left at (811, 335)
Screenshot: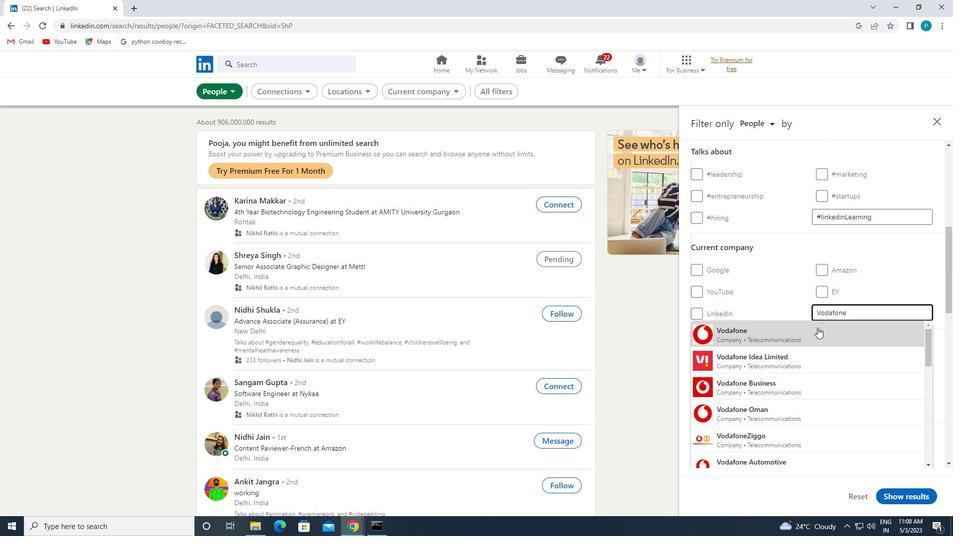 
Action: Mouse scrolled (811, 334) with delta (0, 0)
Screenshot: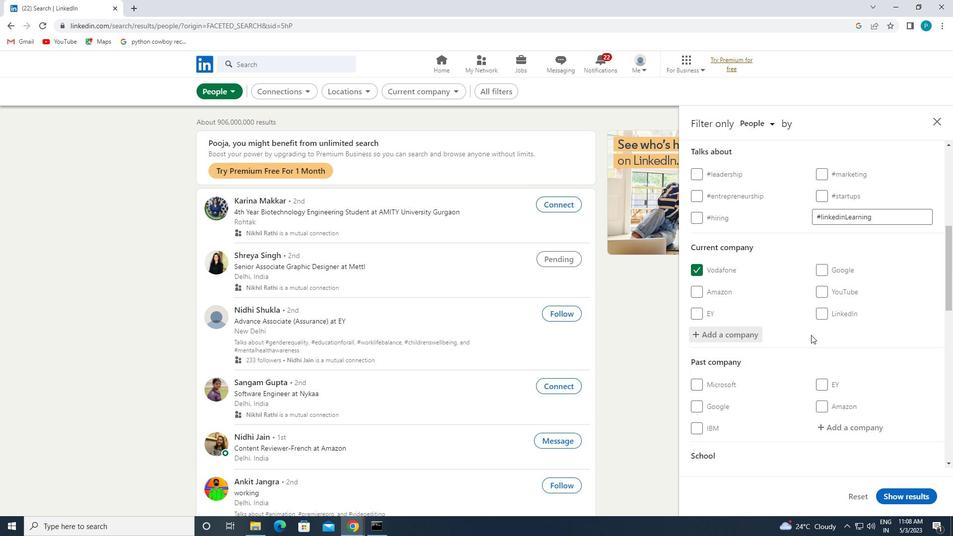 
Action: Mouse scrolled (811, 334) with delta (0, 0)
Screenshot: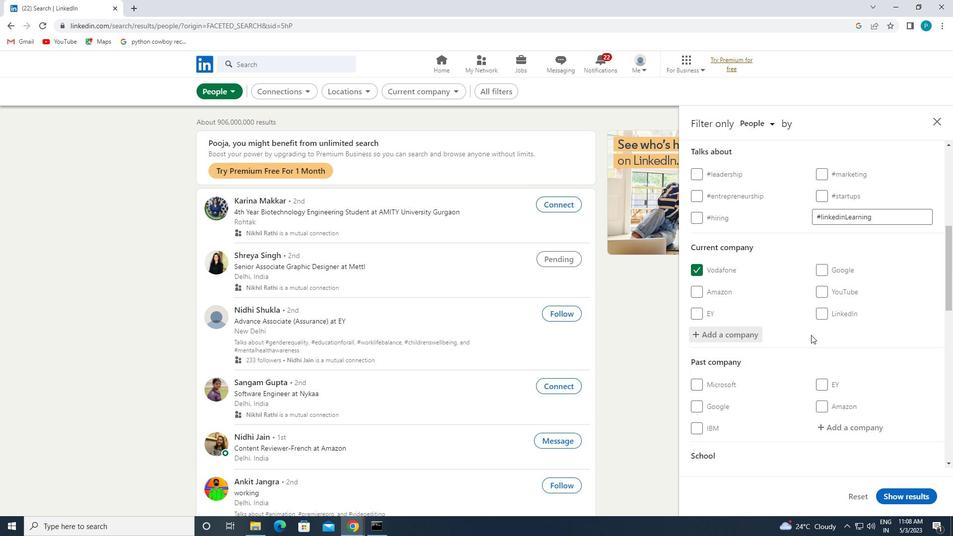 
Action: Mouse moved to (811, 336)
Screenshot: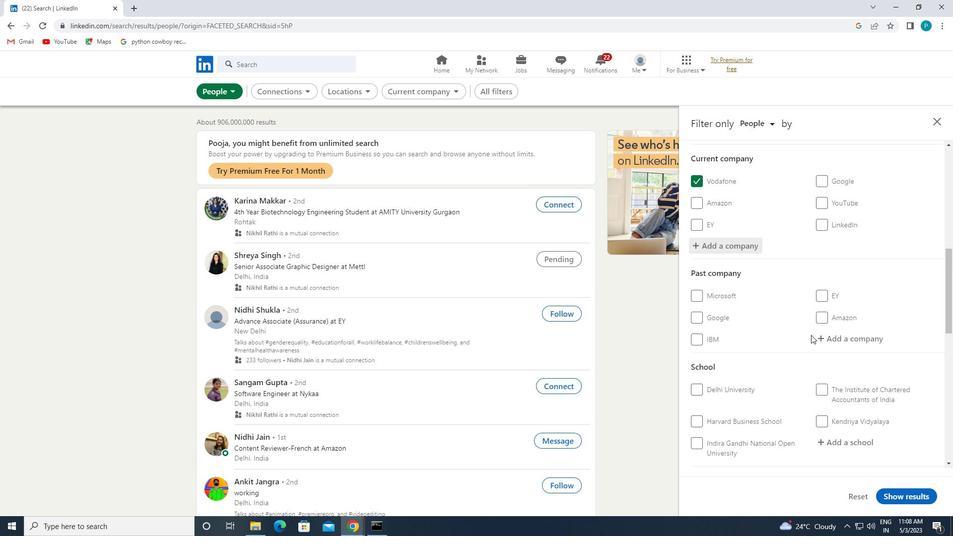 
Action: Mouse scrolled (811, 335) with delta (0, 0)
Screenshot: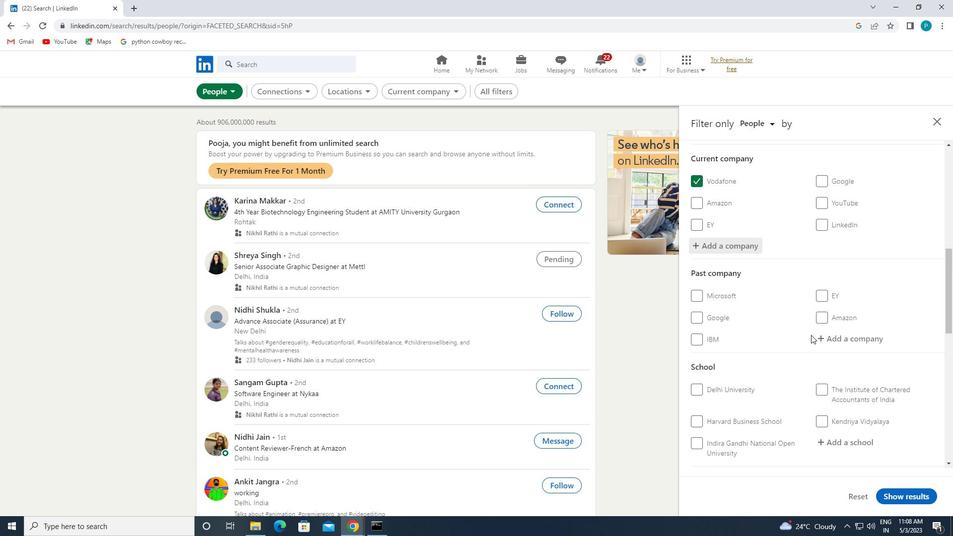 
Action: Mouse moved to (814, 280)
Screenshot: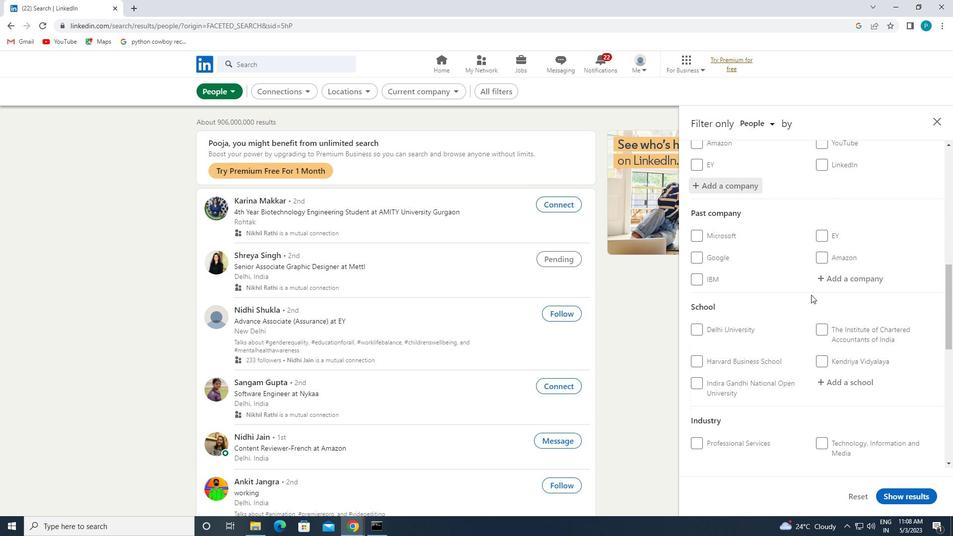 
Action: Mouse scrolled (814, 280) with delta (0, 0)
Screenshot: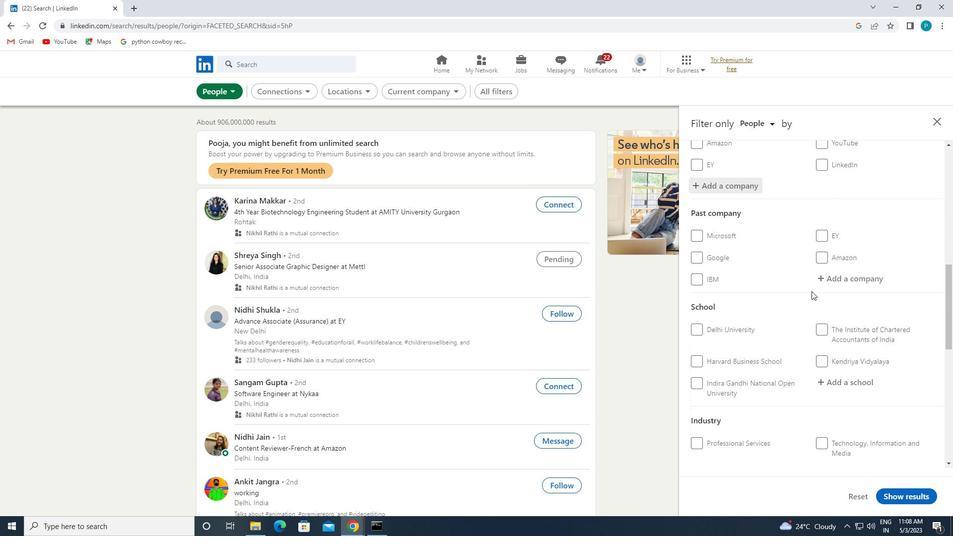 
Action: Mouse scrolled (814, 280) with delta (0, 0)
Screenshot: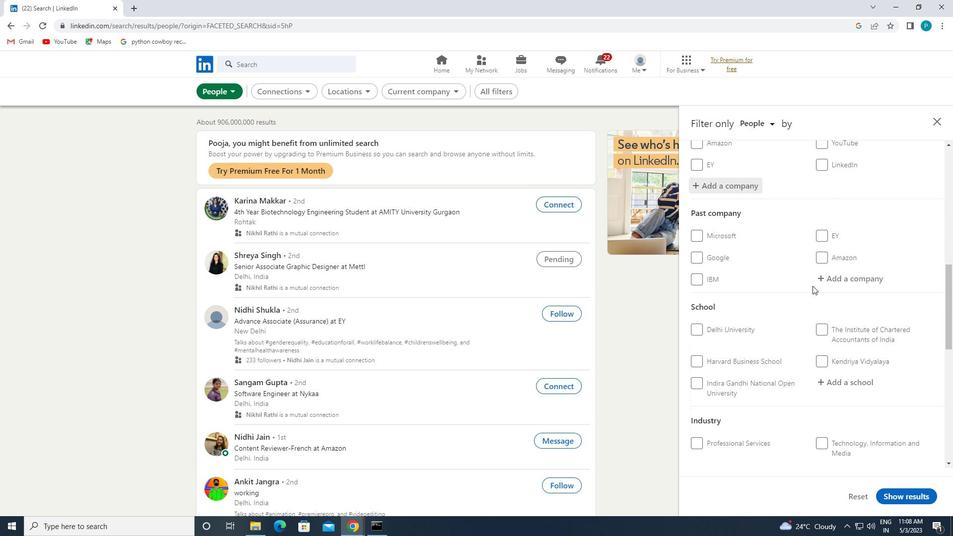 
Action: Mouse moved to (827, 286)
Screenshot: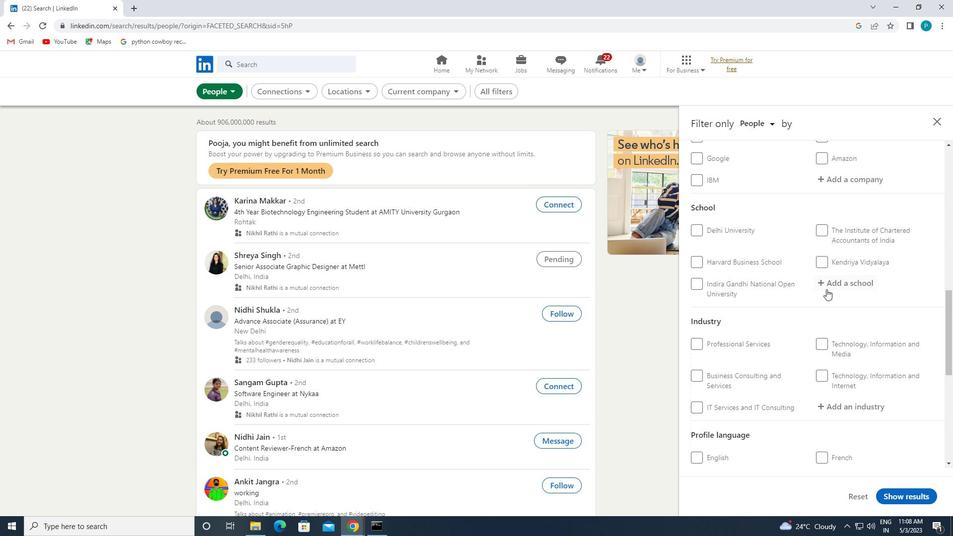 
Action: Mouse pressed left at (827, 286)
Screenshot: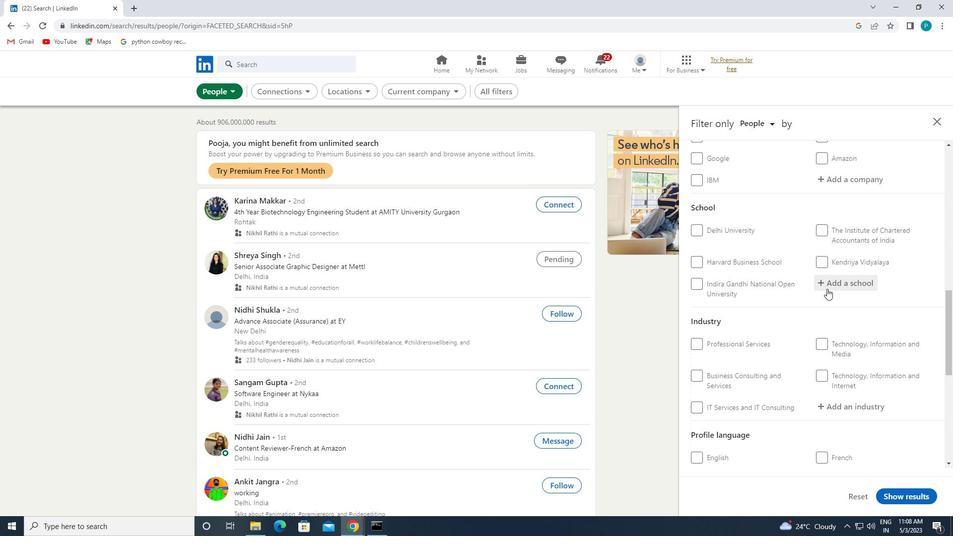 
Action: Mouse moved to (845, 297)
Screenshot: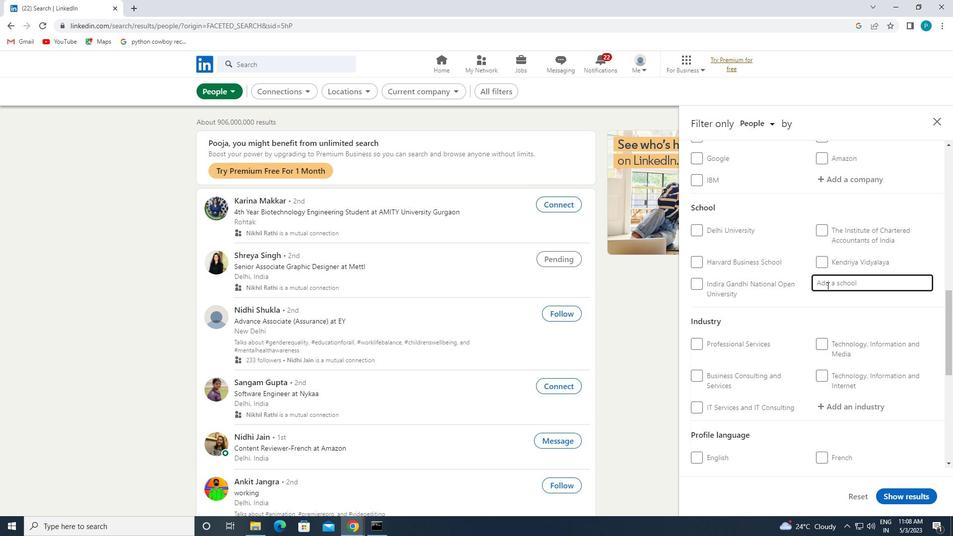 
Action: Key pressed <Key.caps_lock>G<Key.caps_lock>OVT.
Screenshot: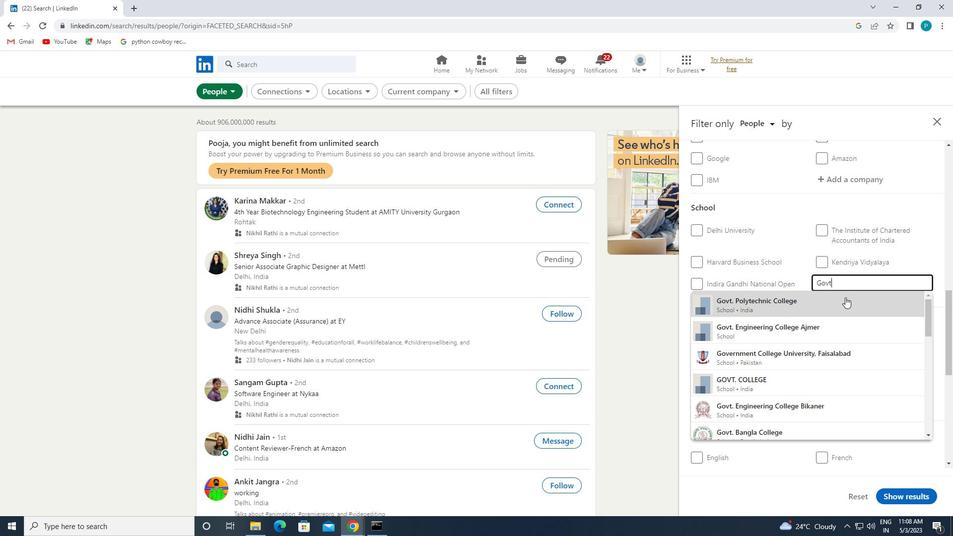 
Action: Mouse moved to (817, 376)
Screenshot: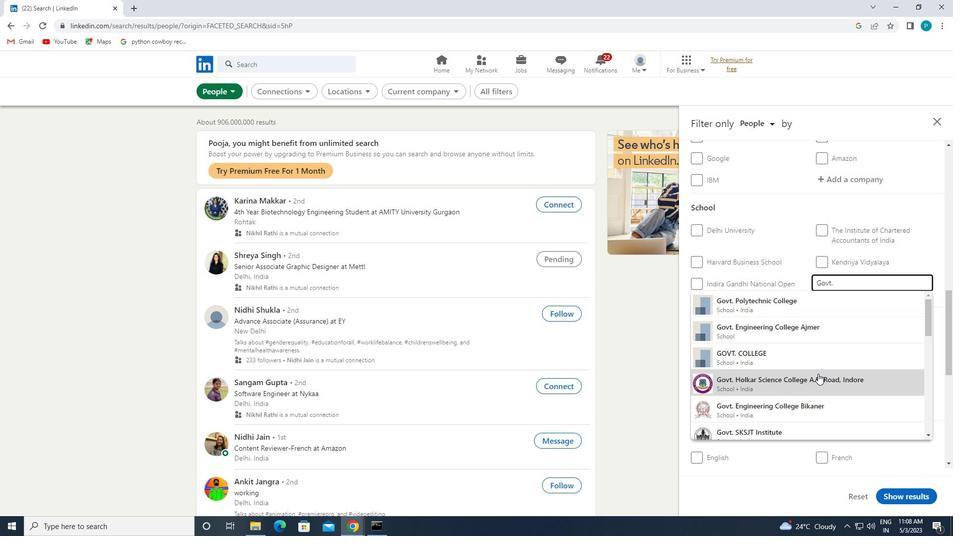 
Action: Mouse pressed left at (817, 376)
Screenshot: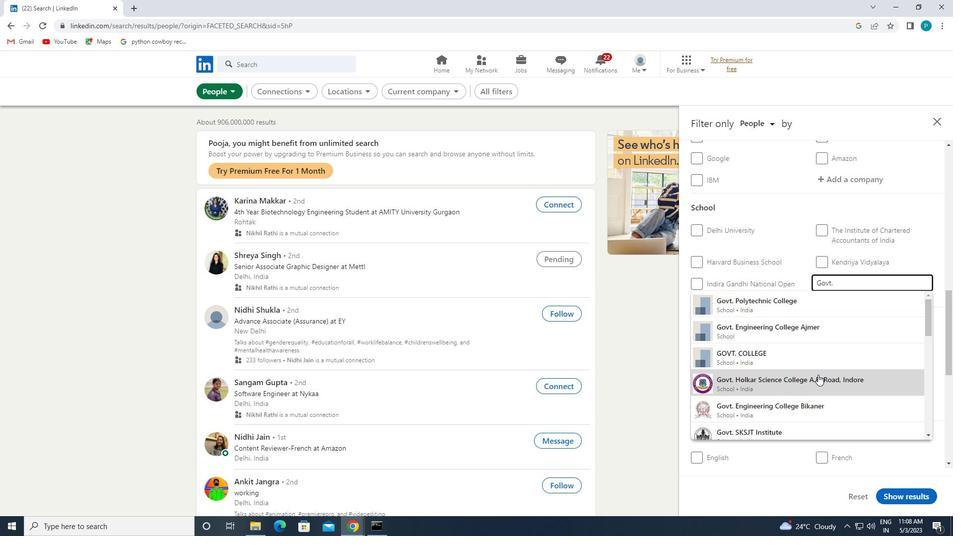 
Action: Mouse scrolled (817, 375) with delta (0, 0)
Screenshot: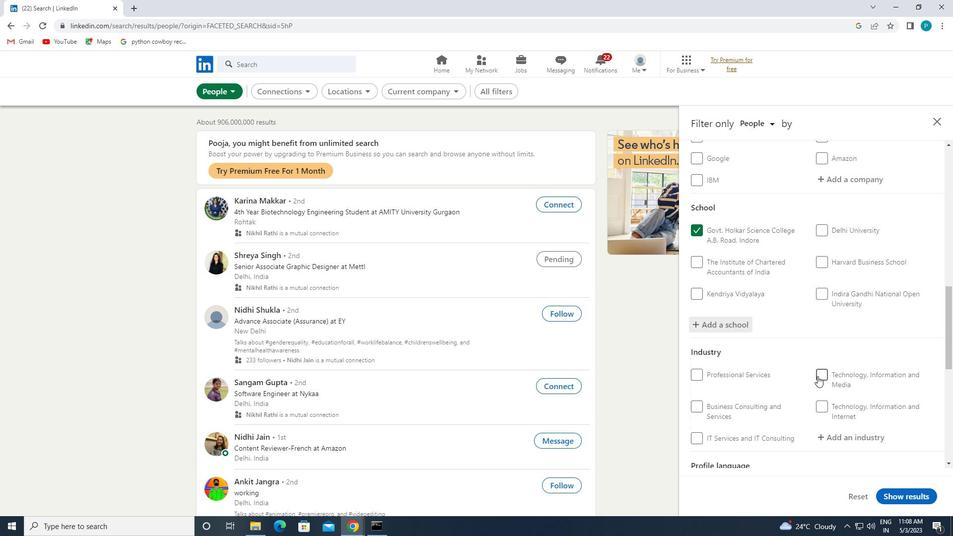 
Action: Mouse scrolled (817, 375) with delta (0, 0)
Screenshot: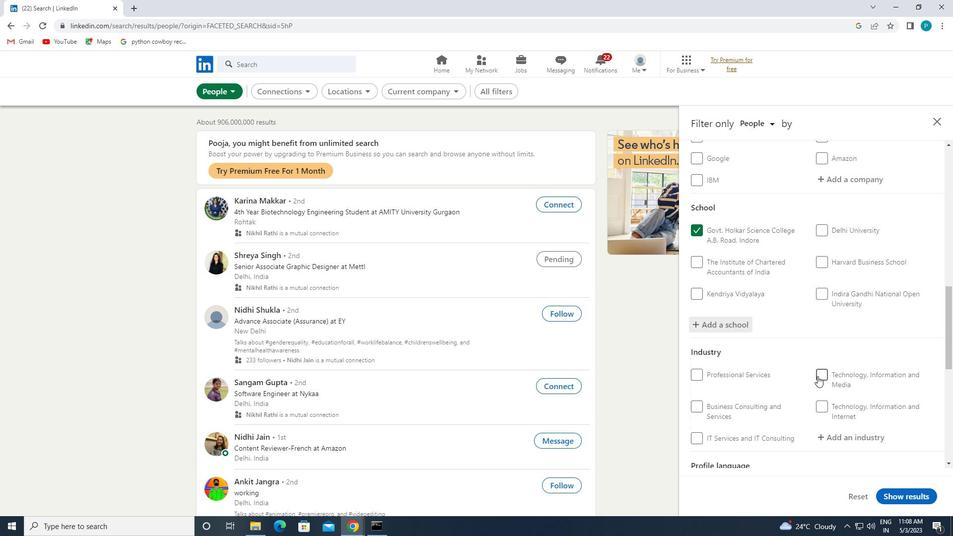 
Action: Mouse scrolled (817, 375) with delta (0, 0)
Screenshot: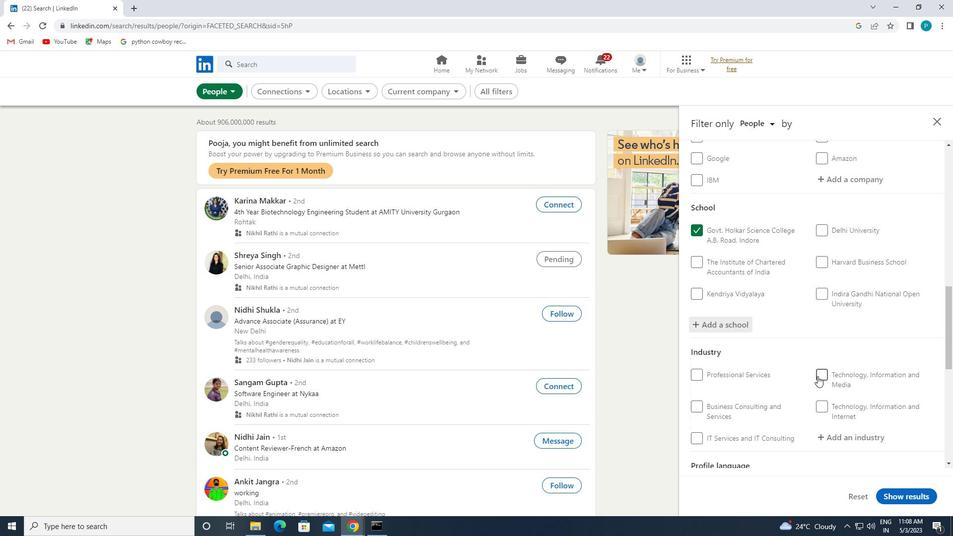
Action: Mouse moved to (862, 285)
Screenshot: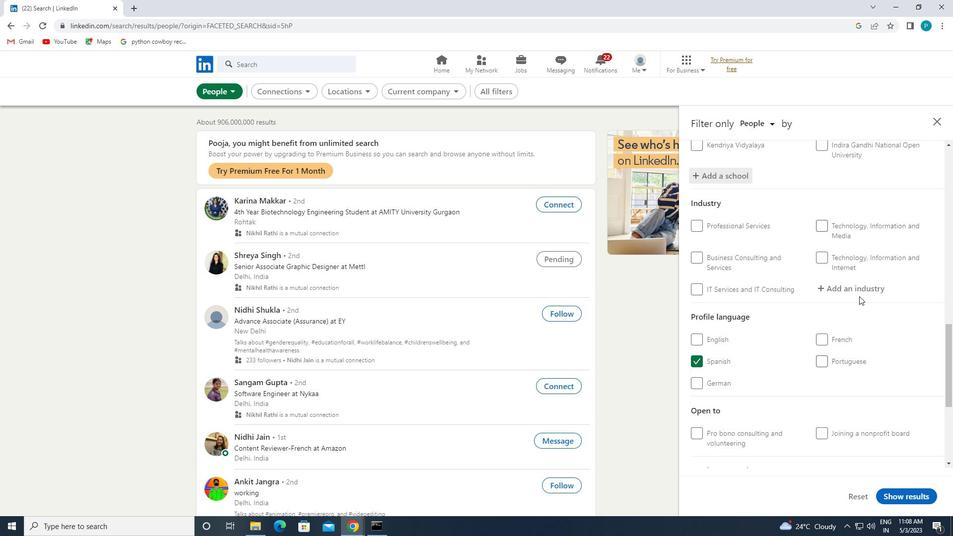
Action: Mouse pressed left at (862, 285)
Screenshot: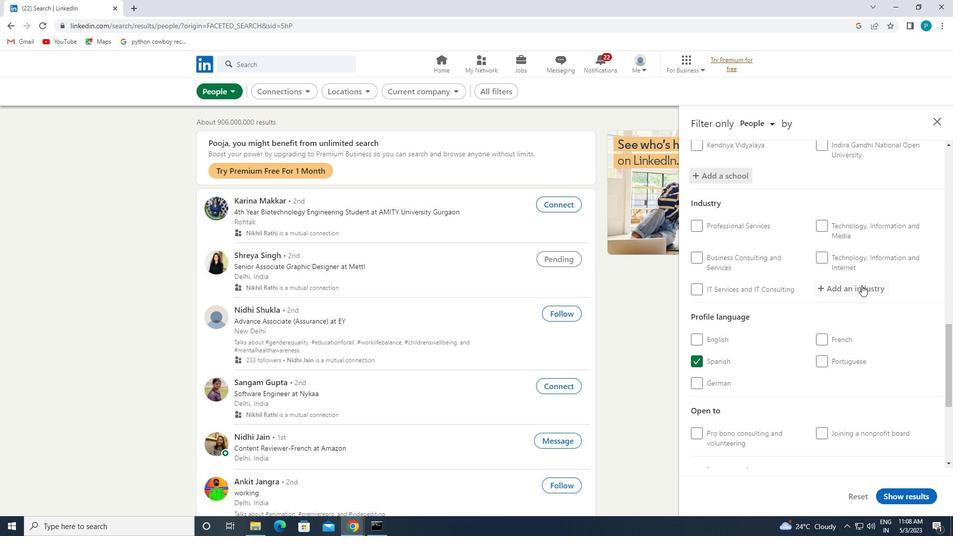 
Action: Mouse moved to (862, 284)
Screenshot: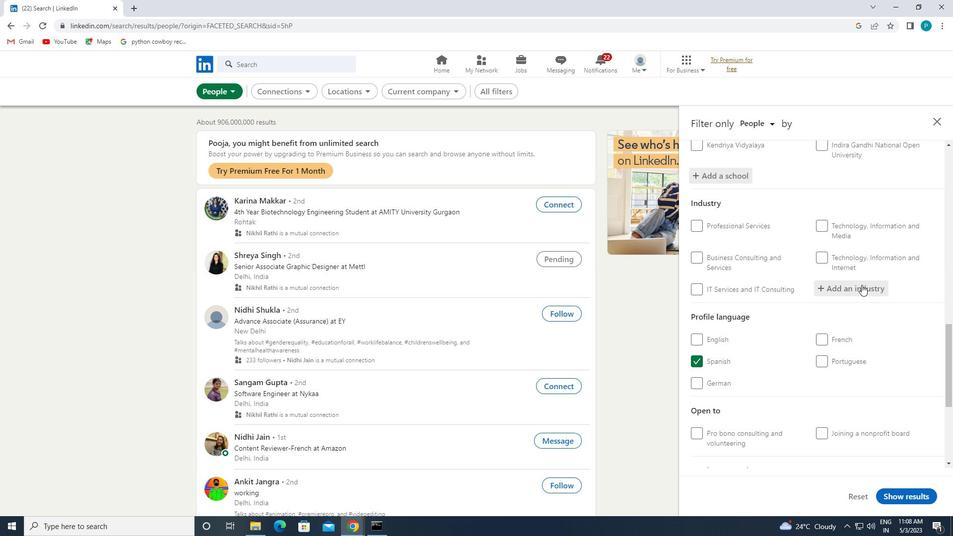 
Action: Key pressed <Key.caps_lock>B<Key.caps_lock>UILDING
Screenshot: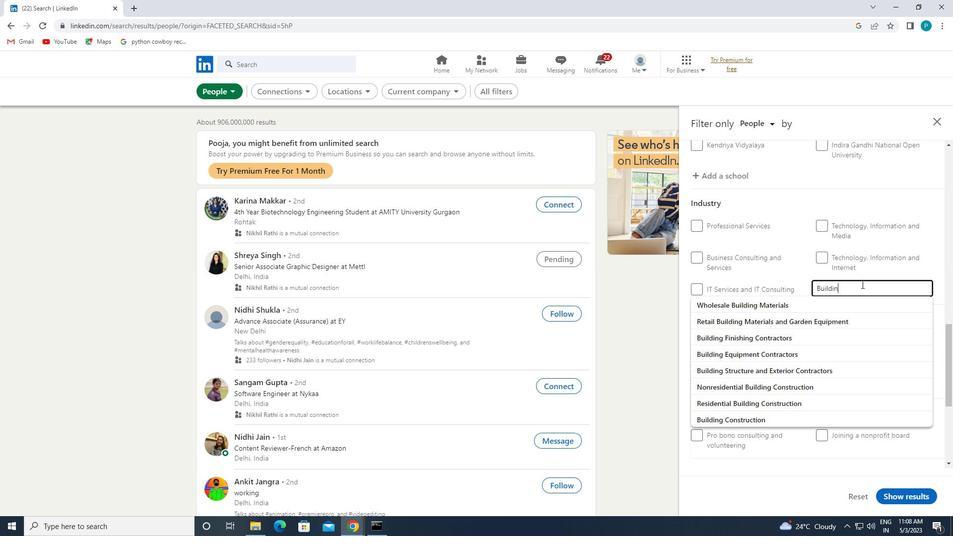 
Action: Mouse moved to (833, 336)
Screenshot: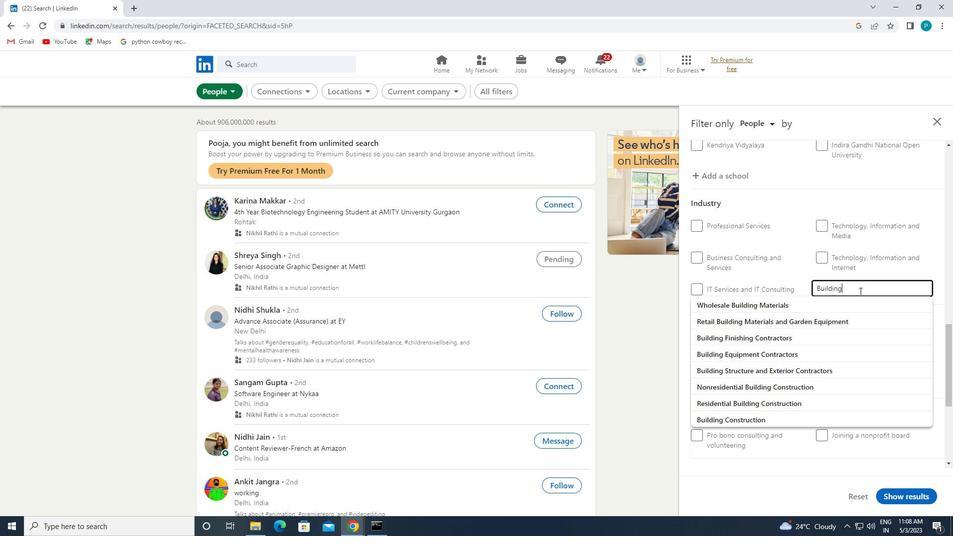 
Action: Mouse pressed left at (833, 336)
Screenshot: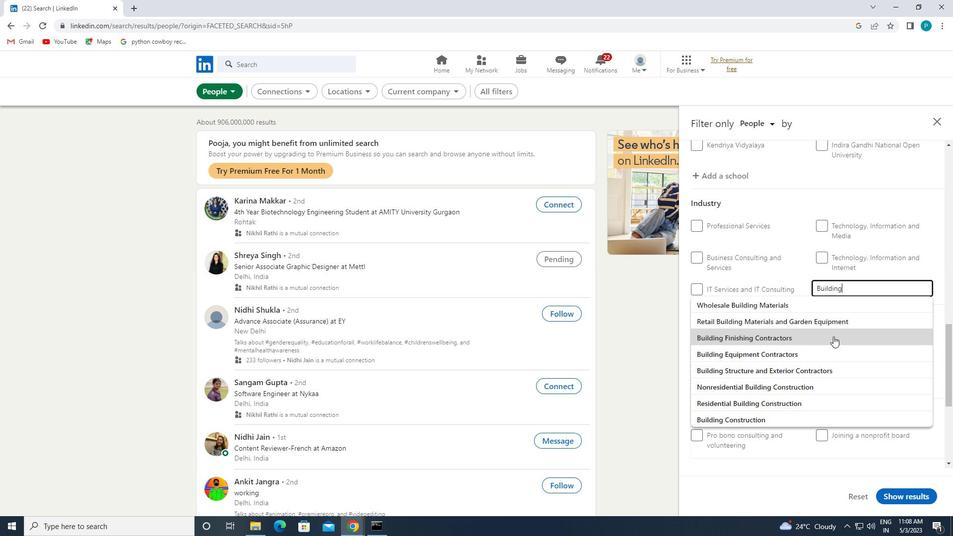 
Action: Mouse scrolled (833, 336) with delta (0, 0)
Screenshot: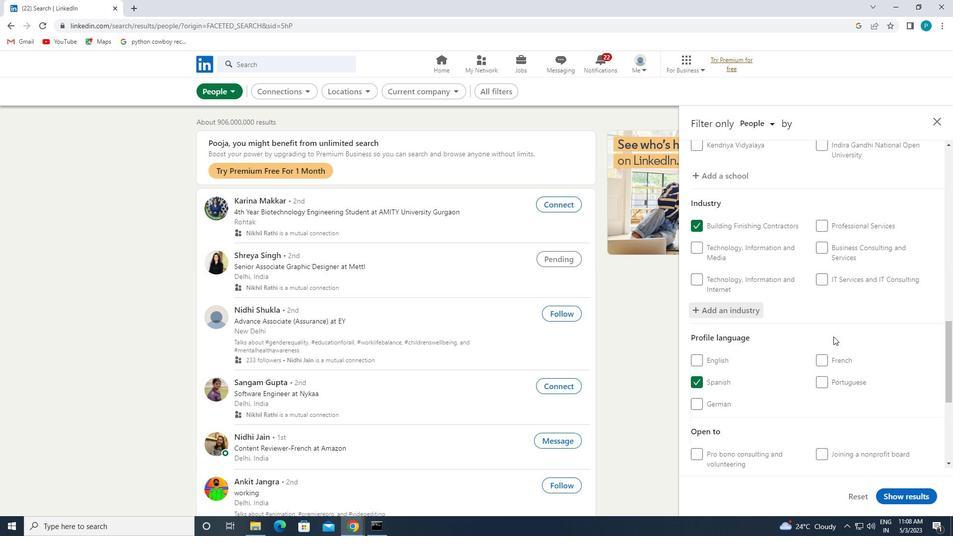 
Action: Mouse scrolled (833, 336) with delta (0, 0)
Screenshot: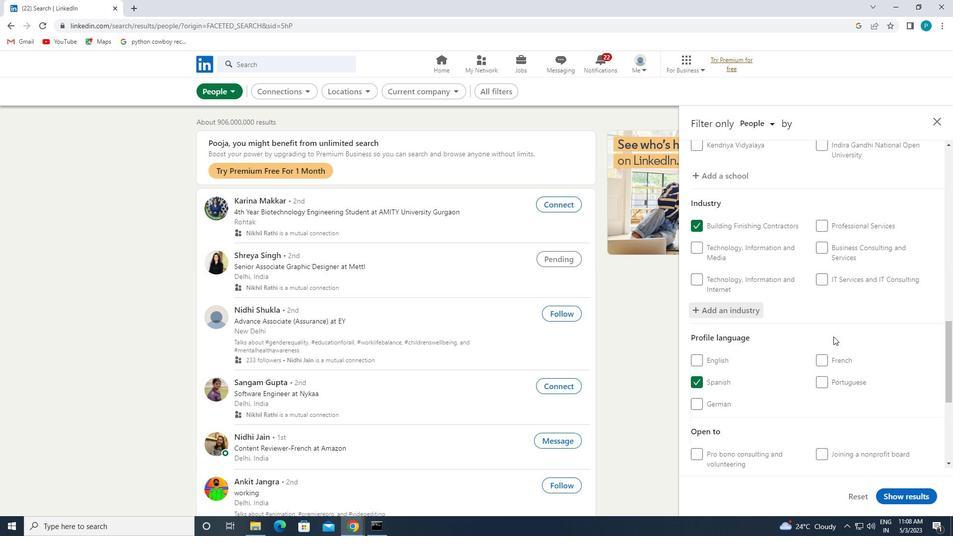 
Action: Mouse scrolled (833, 336) with delta (0, 0)
Screenshot: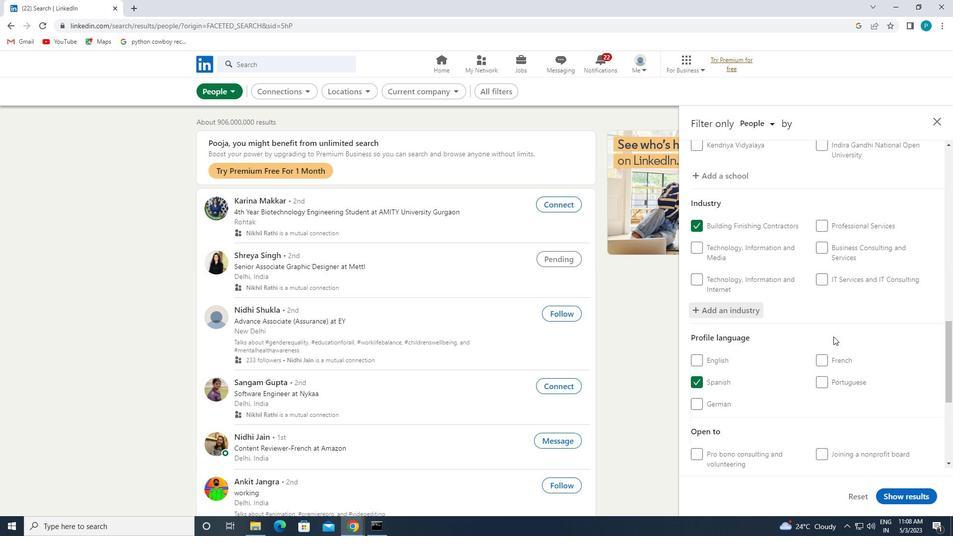 
Action: Mouse moved to (828, 408)
Screenshot: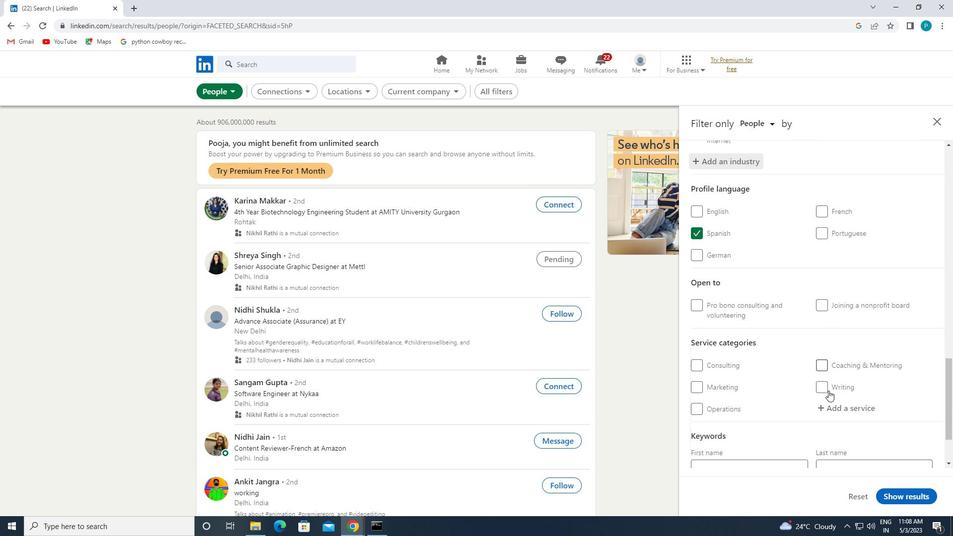 
Action: Mouse pressed left at (828, 408)
Screenshot: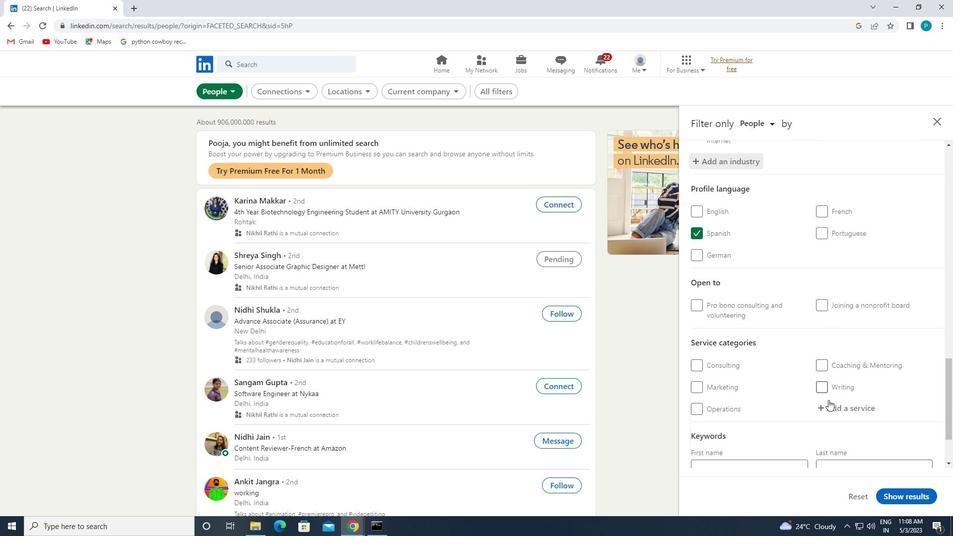 
Action: Mouse moved to (836, 414)
Screenshot: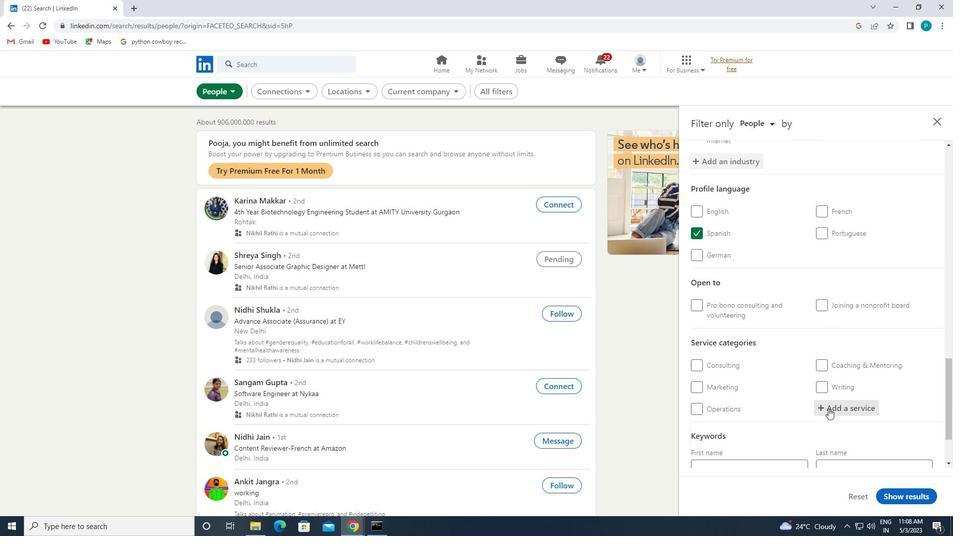
Action: Key pressed <Key.caps_lock>L<Key.caps_lock>OGO
Screenshot: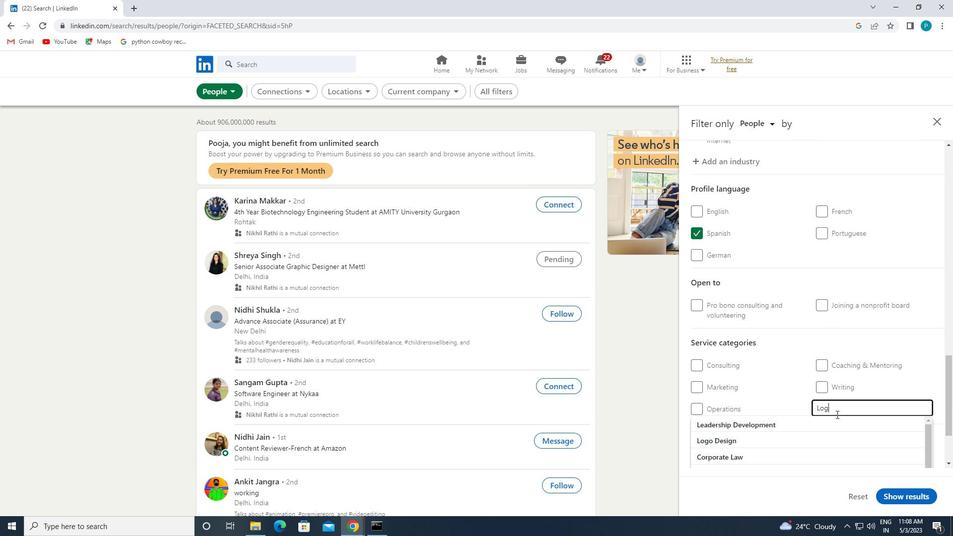 
Action: Mouse moved to (820, 426)
Screenshot: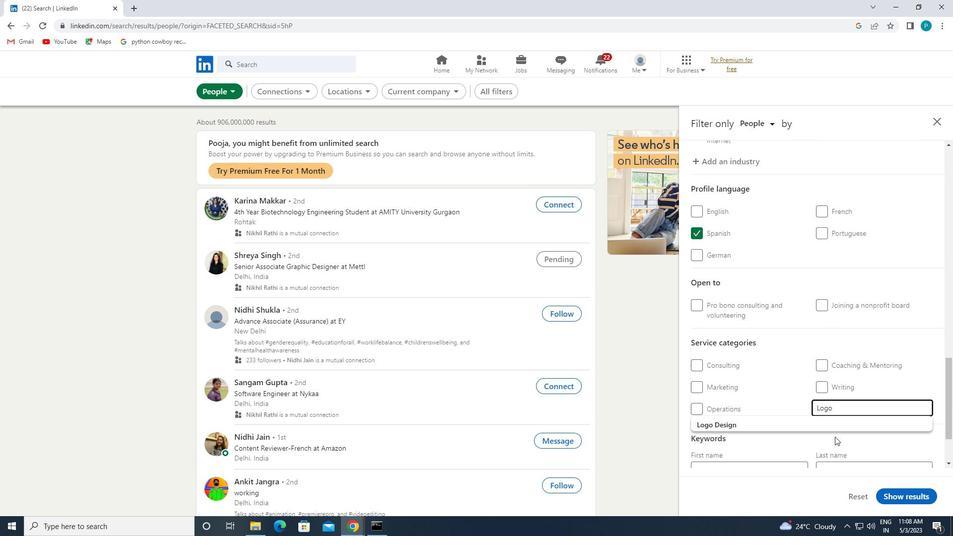 
Action: Mouse pressed left at (820, 426)
Screenshot: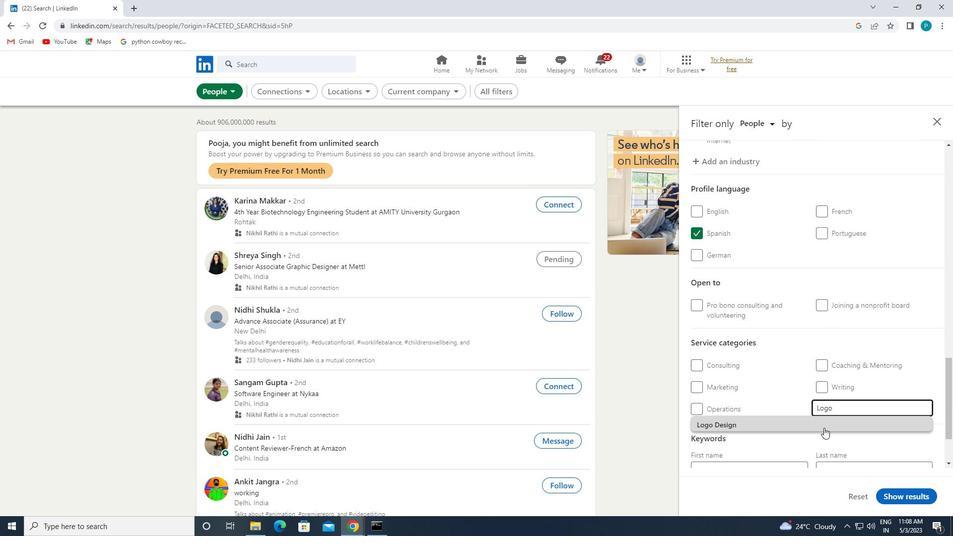 
Action: Mouse scrolled (820, 425) with delta (0, 0)
Screenshot: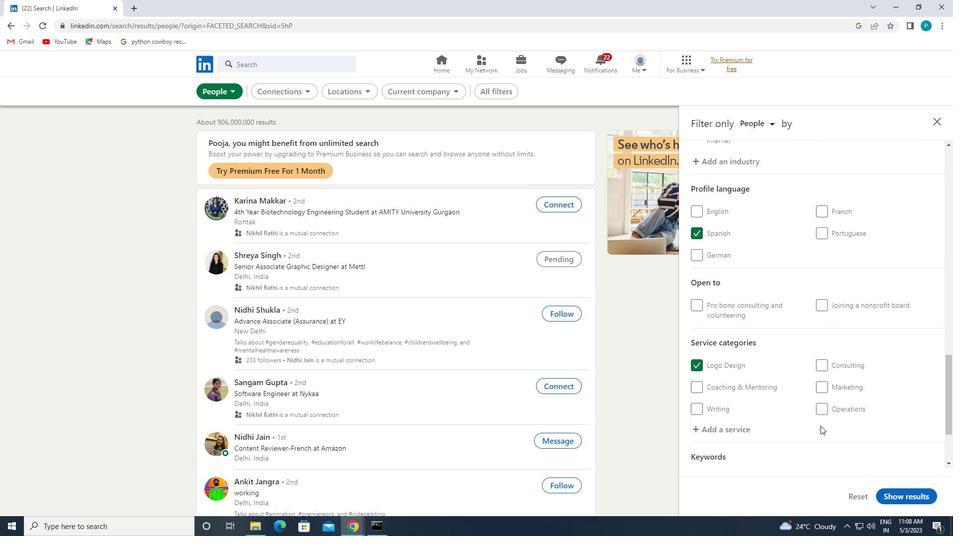 
Action: Mouse scrolled (820, 425) with delta (0, 0)
Screenshot: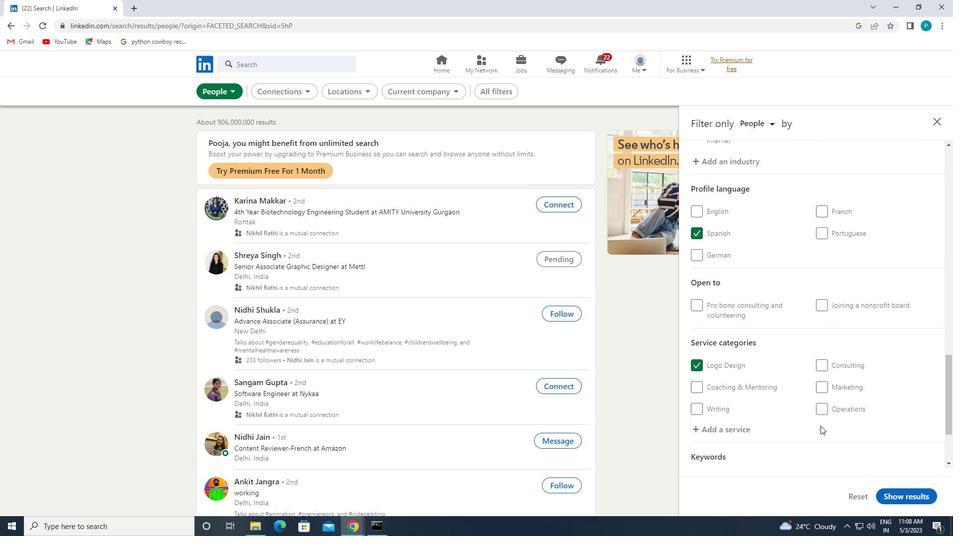 
Action: Mouse moved to (819, 425)
Screenshot: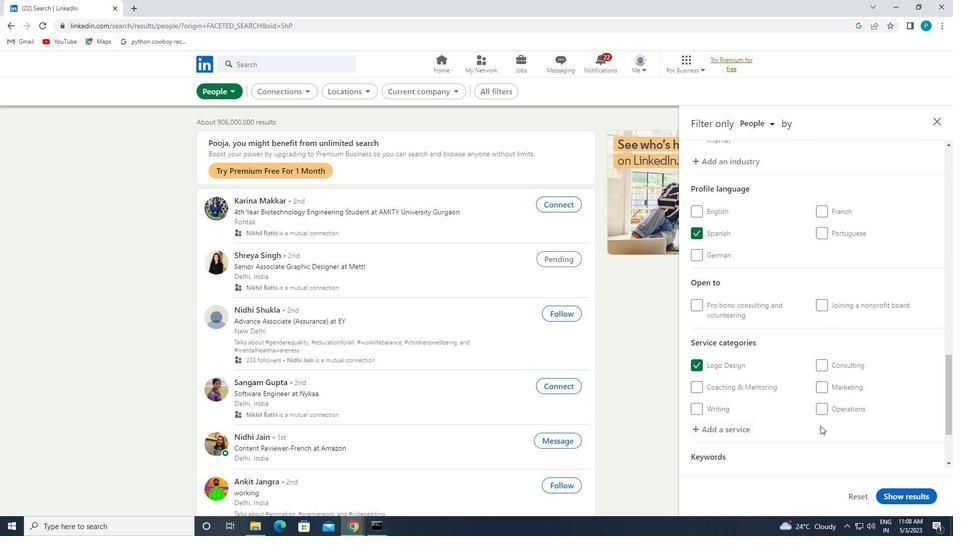 
Action: Mouse scrolled (819, 425) with delta (0, 0)
Screenshot: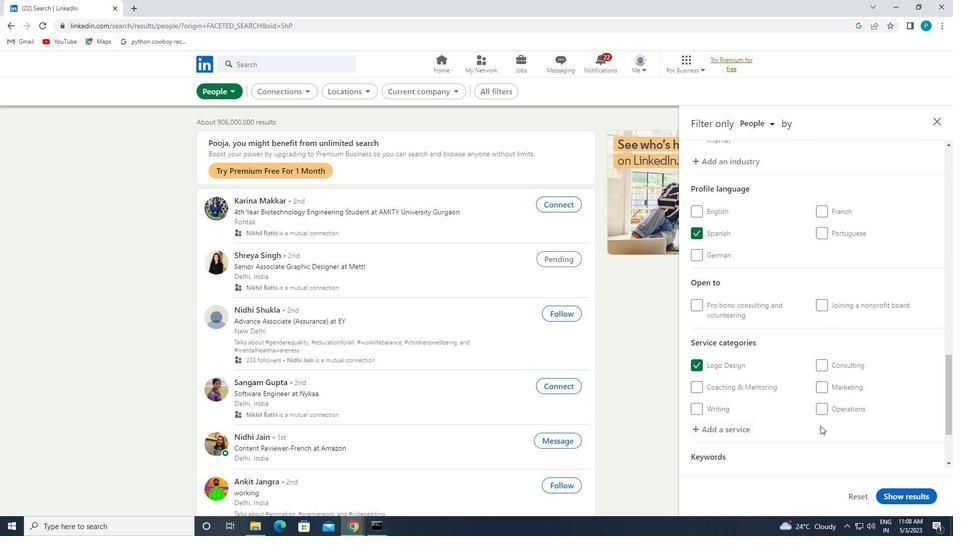 
Action: Mouse moved to (729, 428)
Screenshot: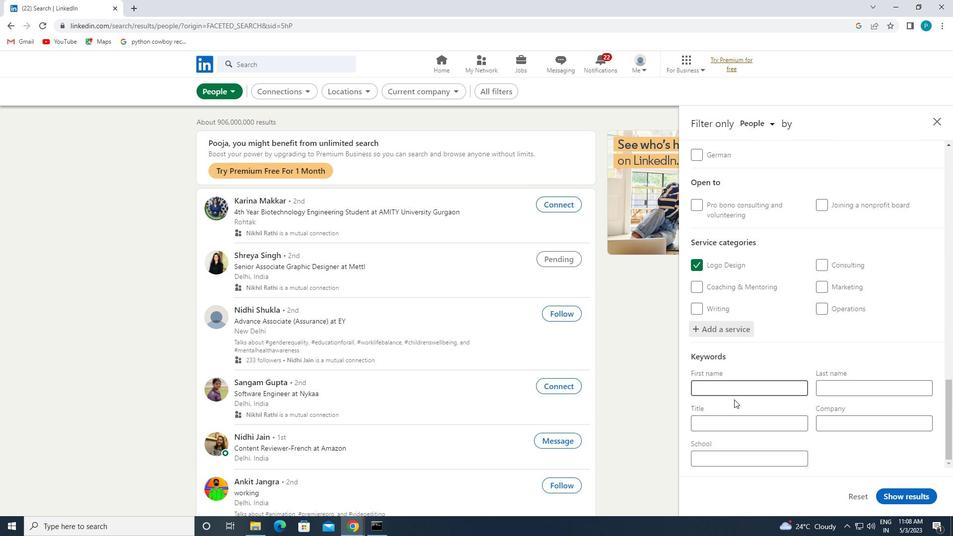 
Action: Mouse pressed left at (729, 428)
Screenshot: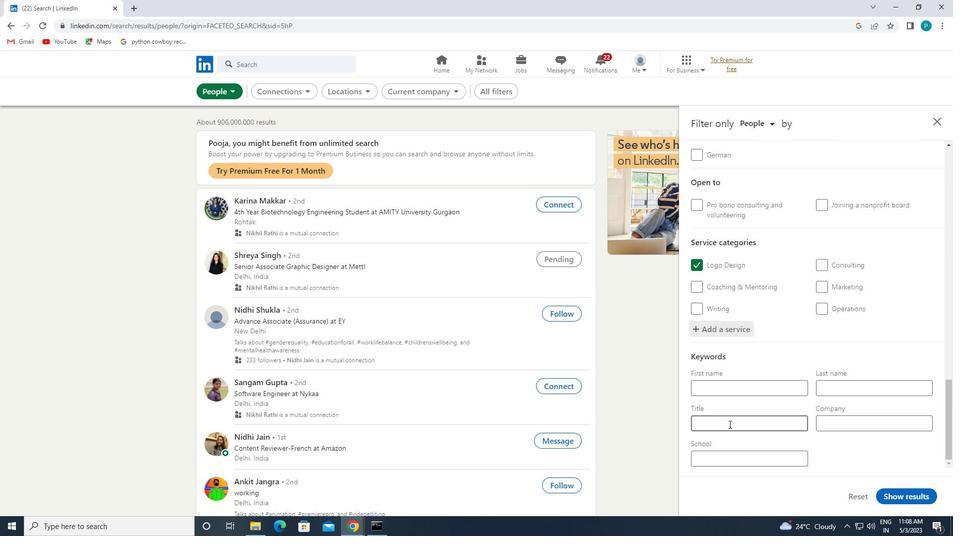 
Action: Mouse moved to (729, 428)
Screenshot: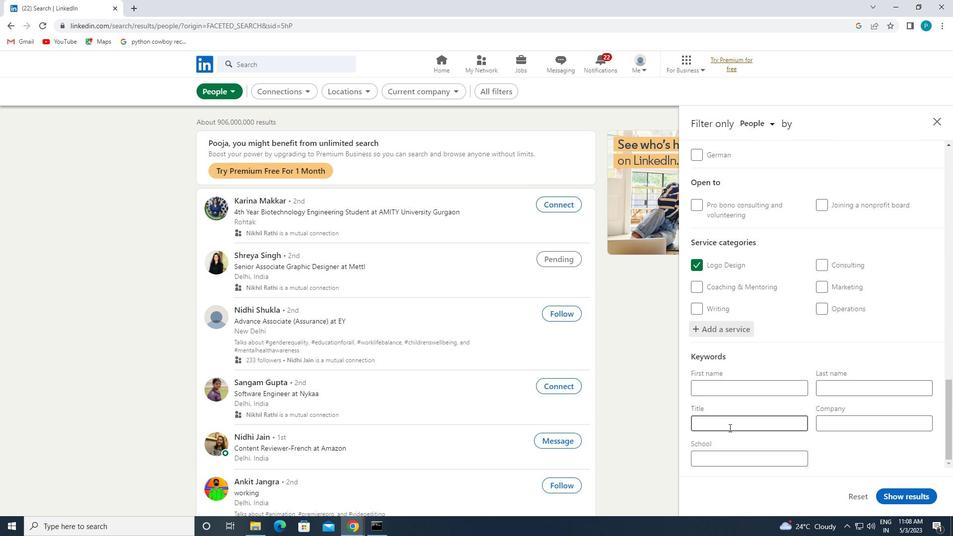 
Action: Key pressed <Key.caps_lock>E<Key.caps_lock>LECTRICAL<Key.space><Key.caps_lock>E<Key.caps_lock>NGINEER
Screenshot: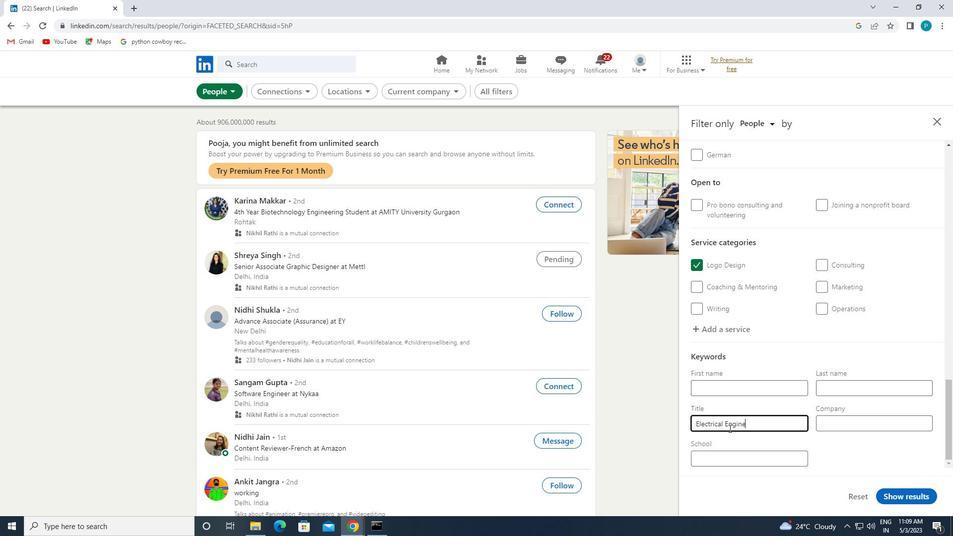 
Action: Mouse moved to (920, 495)
Screenshot: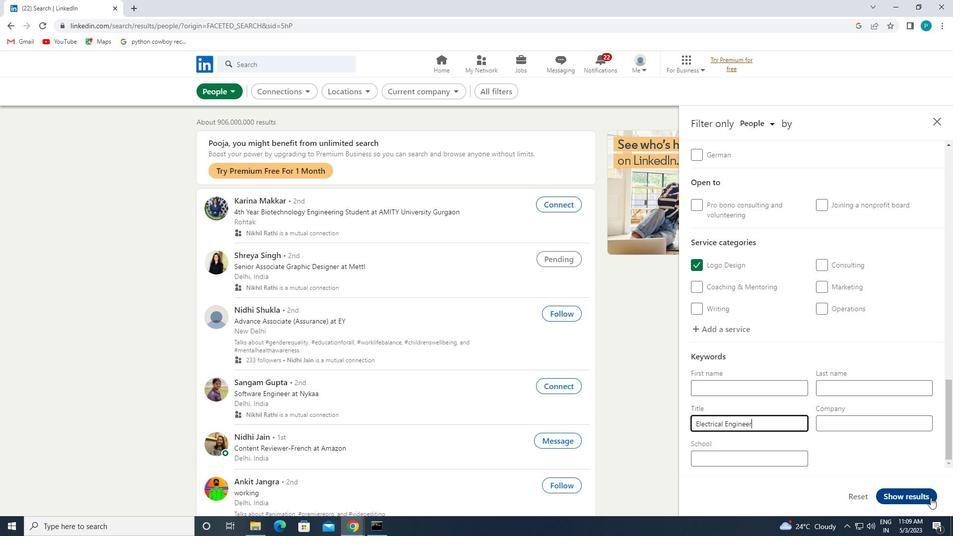 
Action: Mouse pressed left at (920, 495)
Screenshot: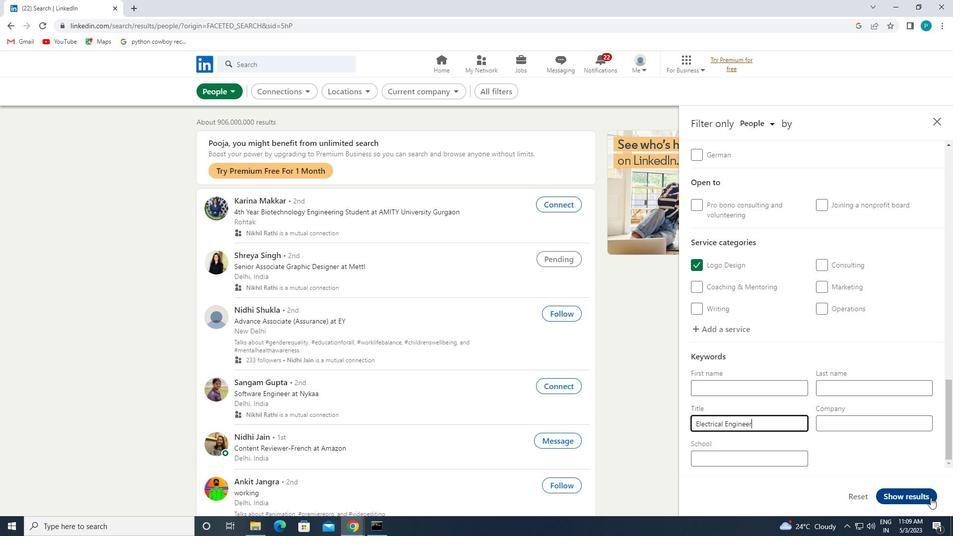 
